 Task: Create a due date automation trigger when advanced on, 2 hours after a card is due add fields with custom field "Resume" set to a date between 1 and 7 days from now.
Action: Mouse moved to (1305, 109)
Screenshot: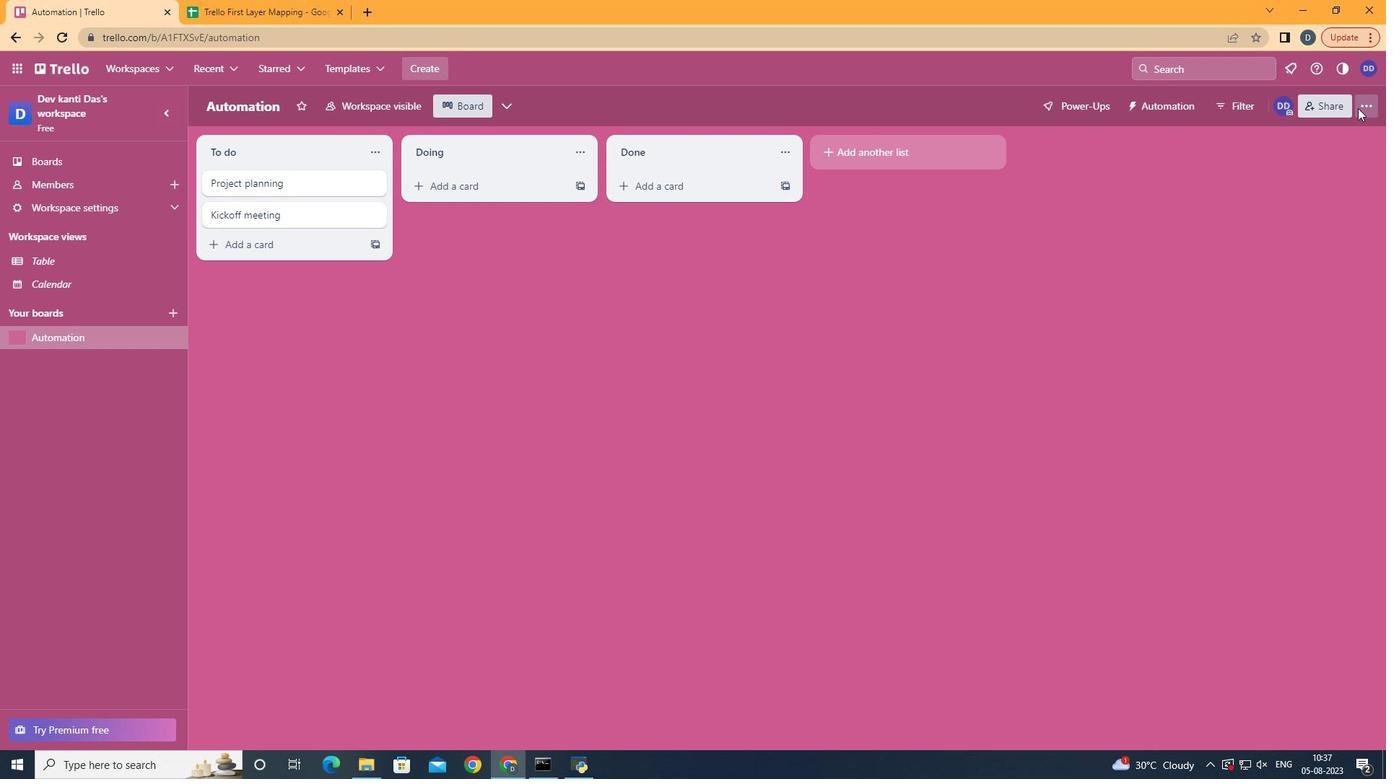 
Action: Mouse pressed left at (1305, 109)
Screenshot: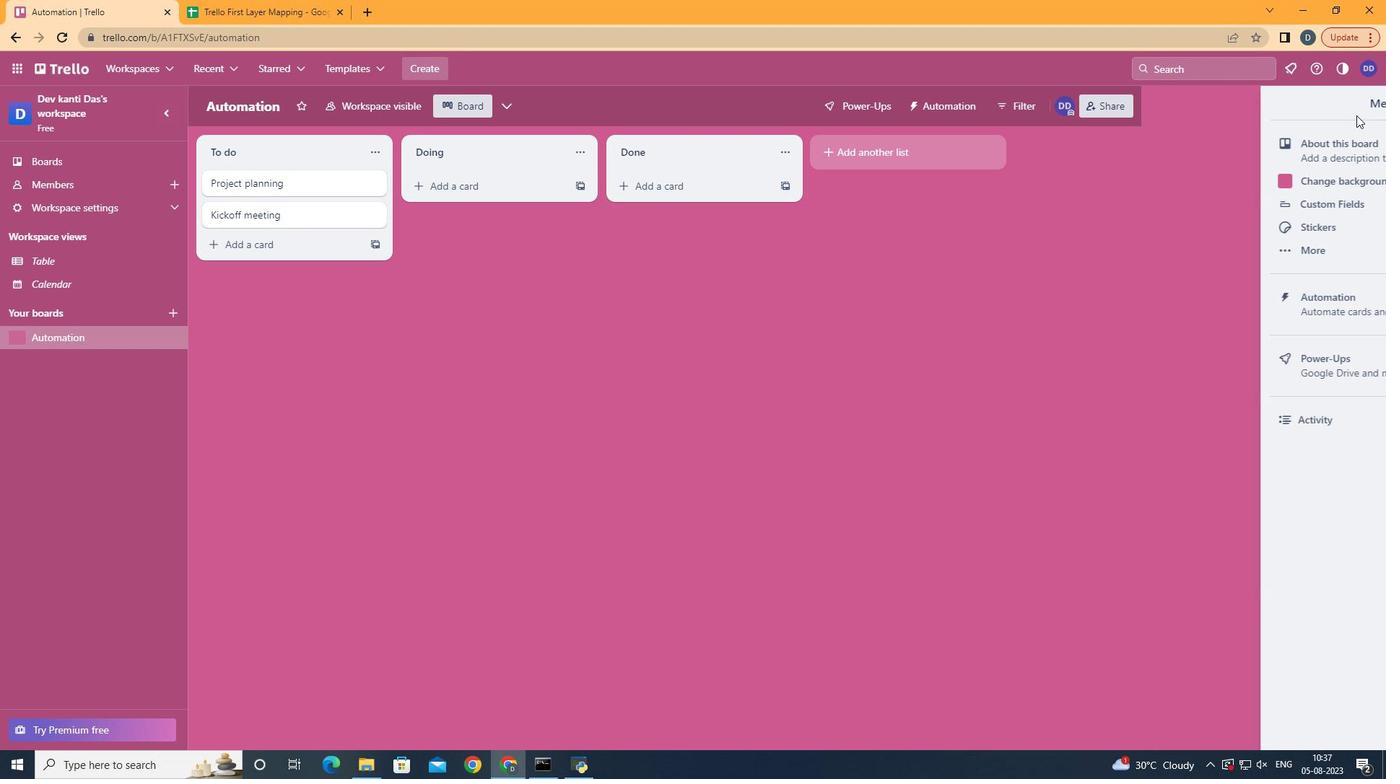 
Action: Mouse moved to (1213, 298)
Screenshot: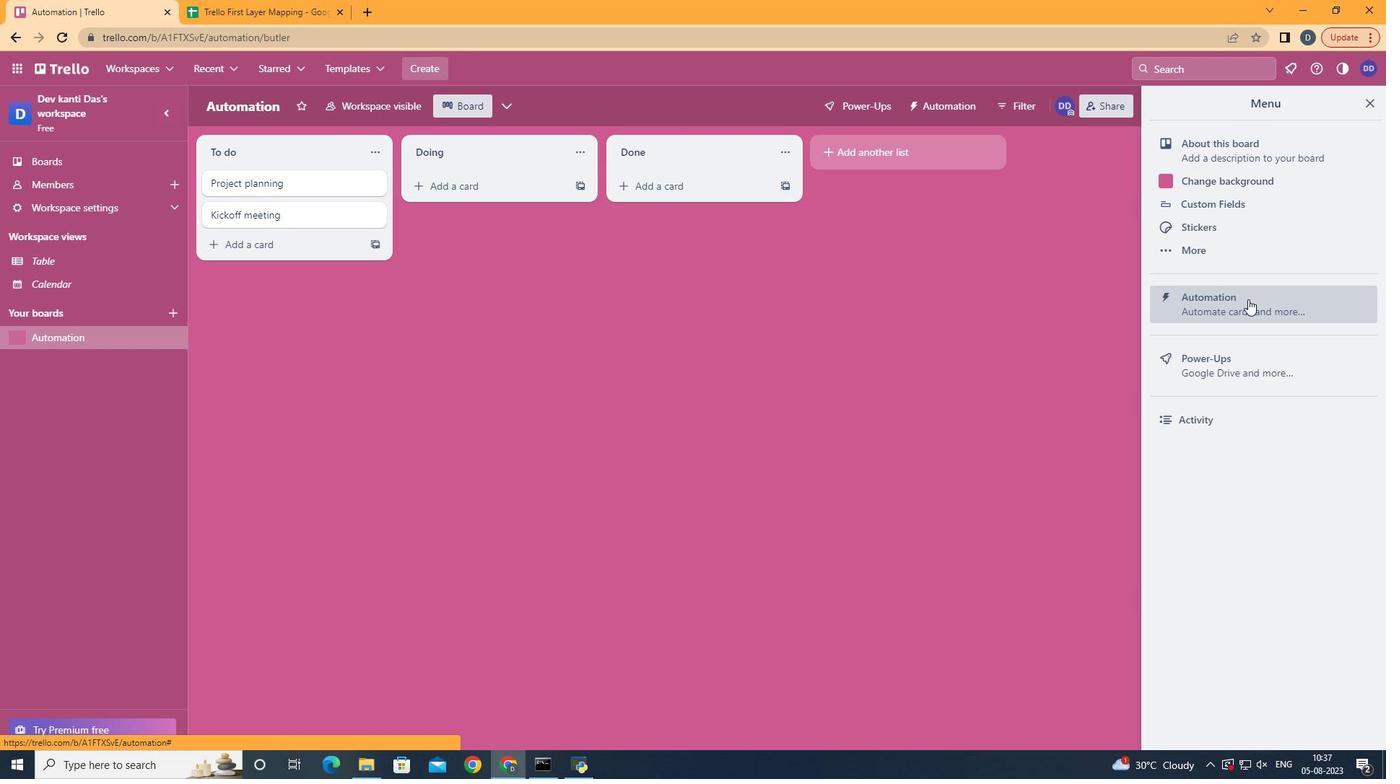 
Action: Mouse pressed left at (1213, 298)
Screenshot: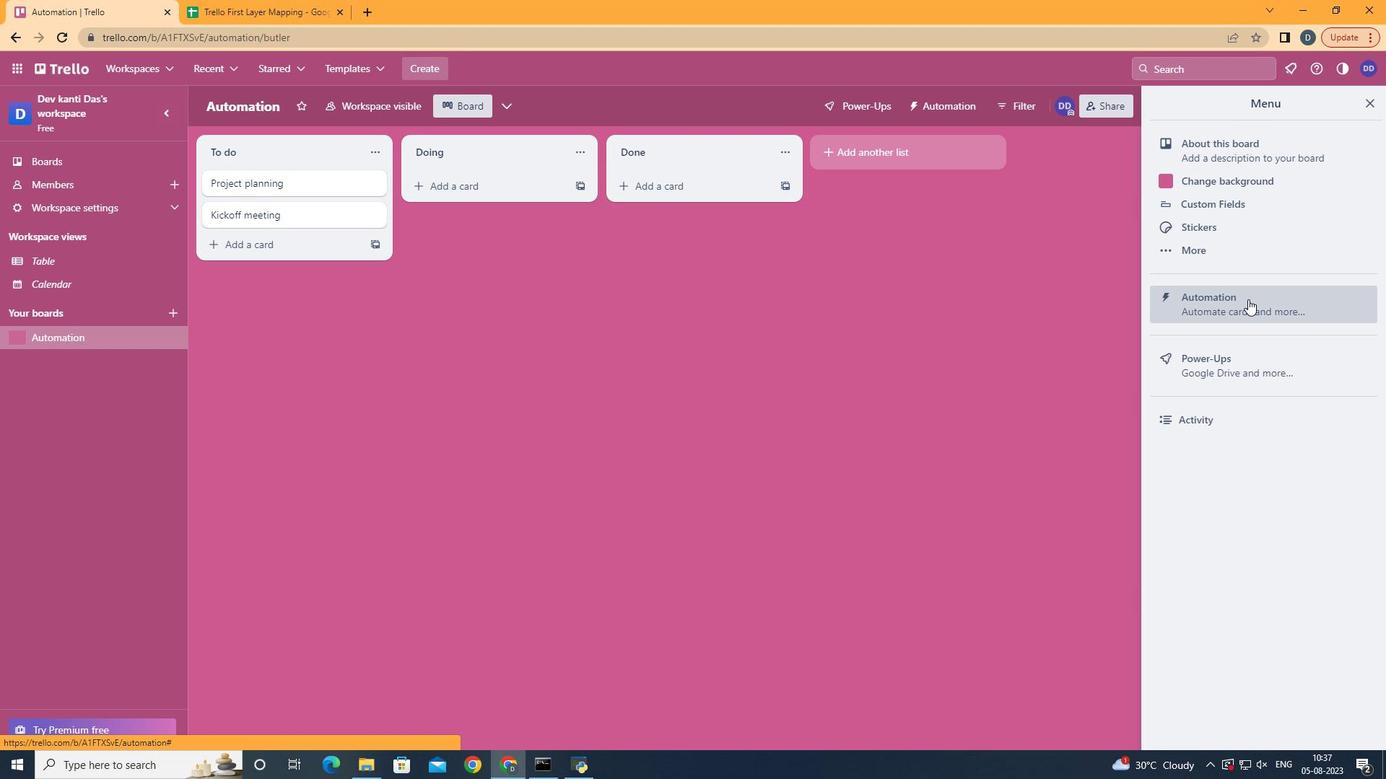 
Action: Mouse moved to (399, 293)
Screenshot: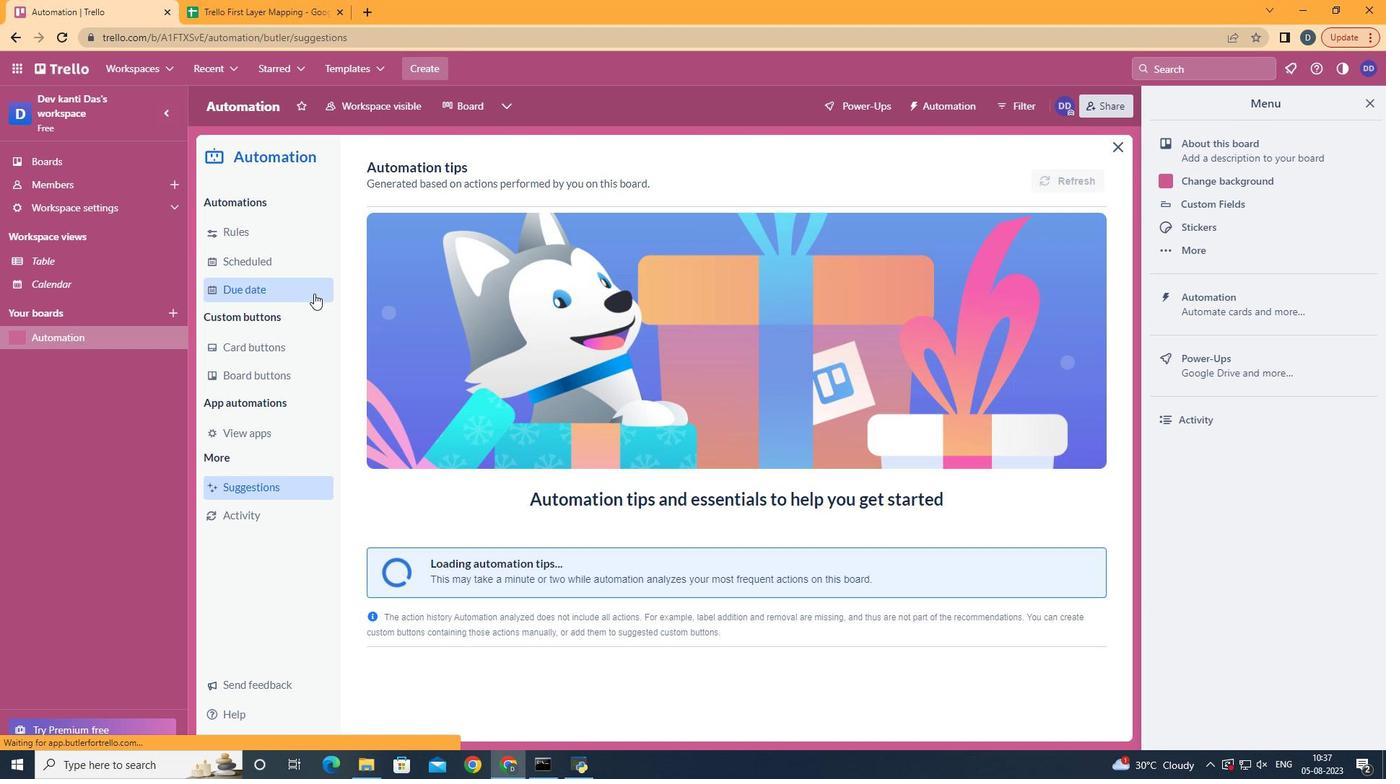 
Action: Mouse pressed left at (399, 293)
Screenshot: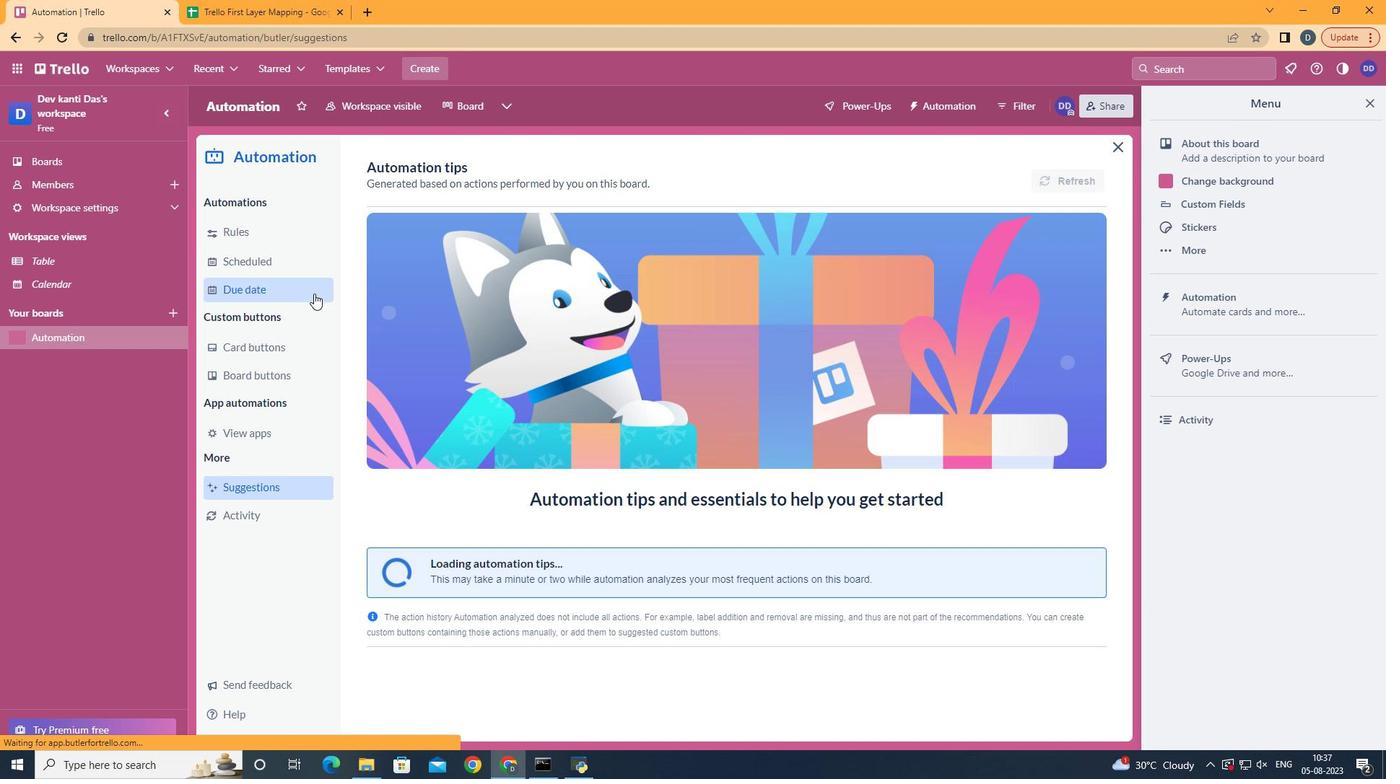 
Action: Mouse moved to (1010, 167)
Screenshot: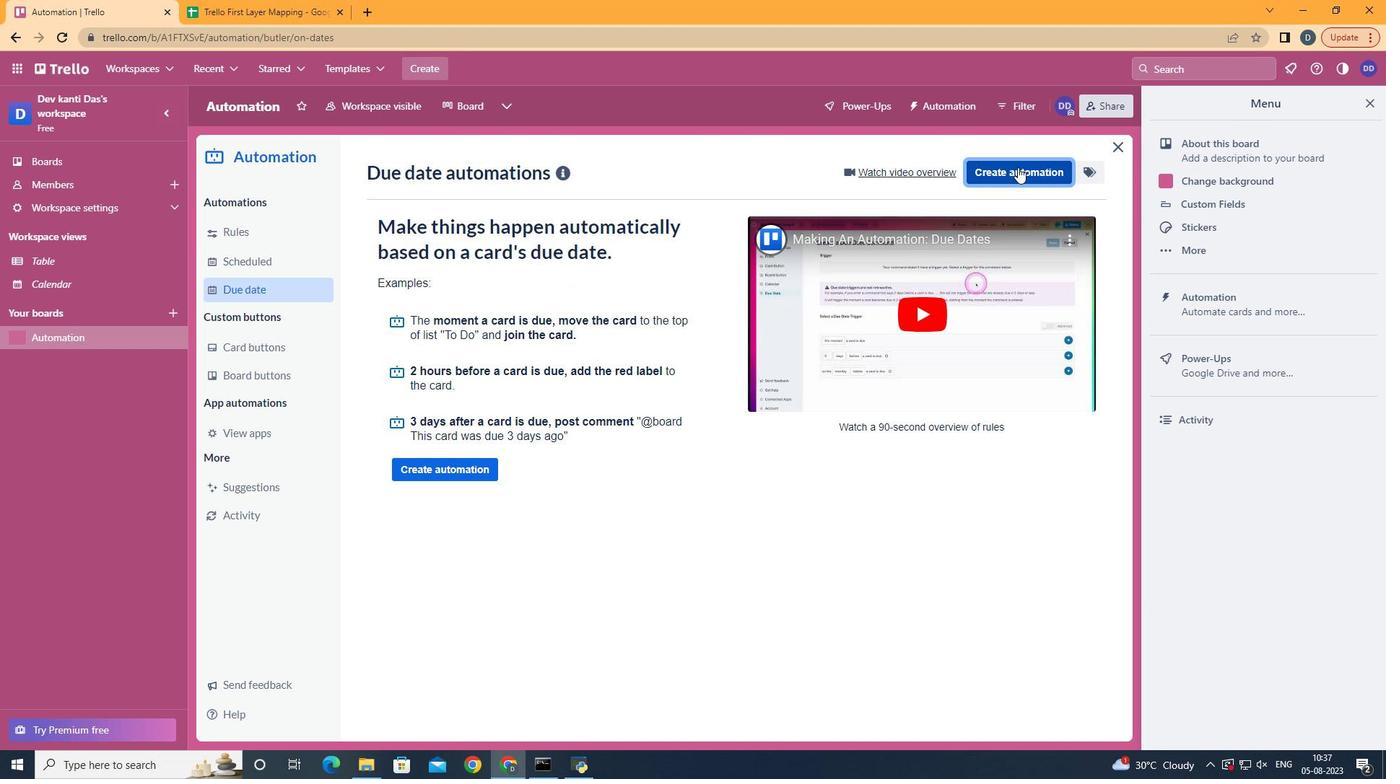 
Action: Mouse pressed left at (1010, 167)
Screenshot: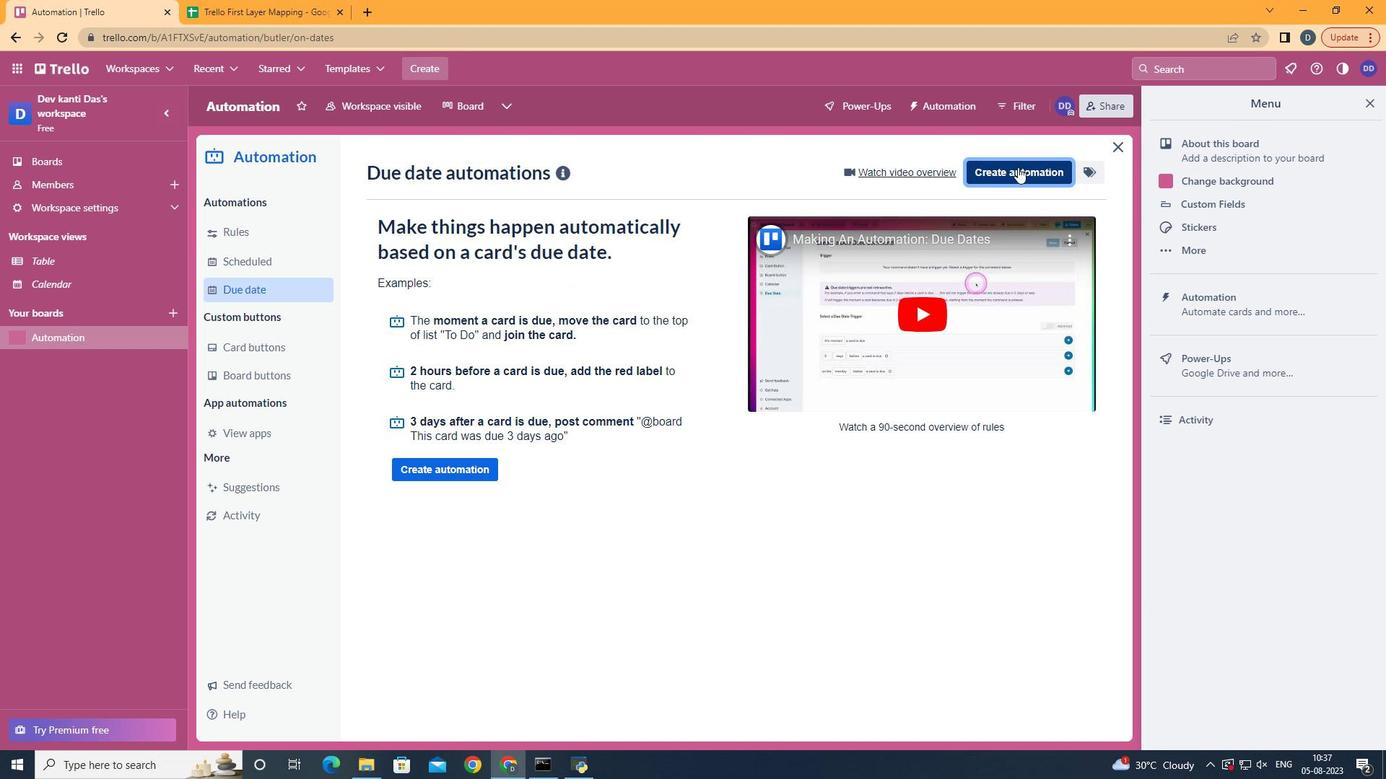 
Action: Mouse moved to (783, 299)
Screenshot: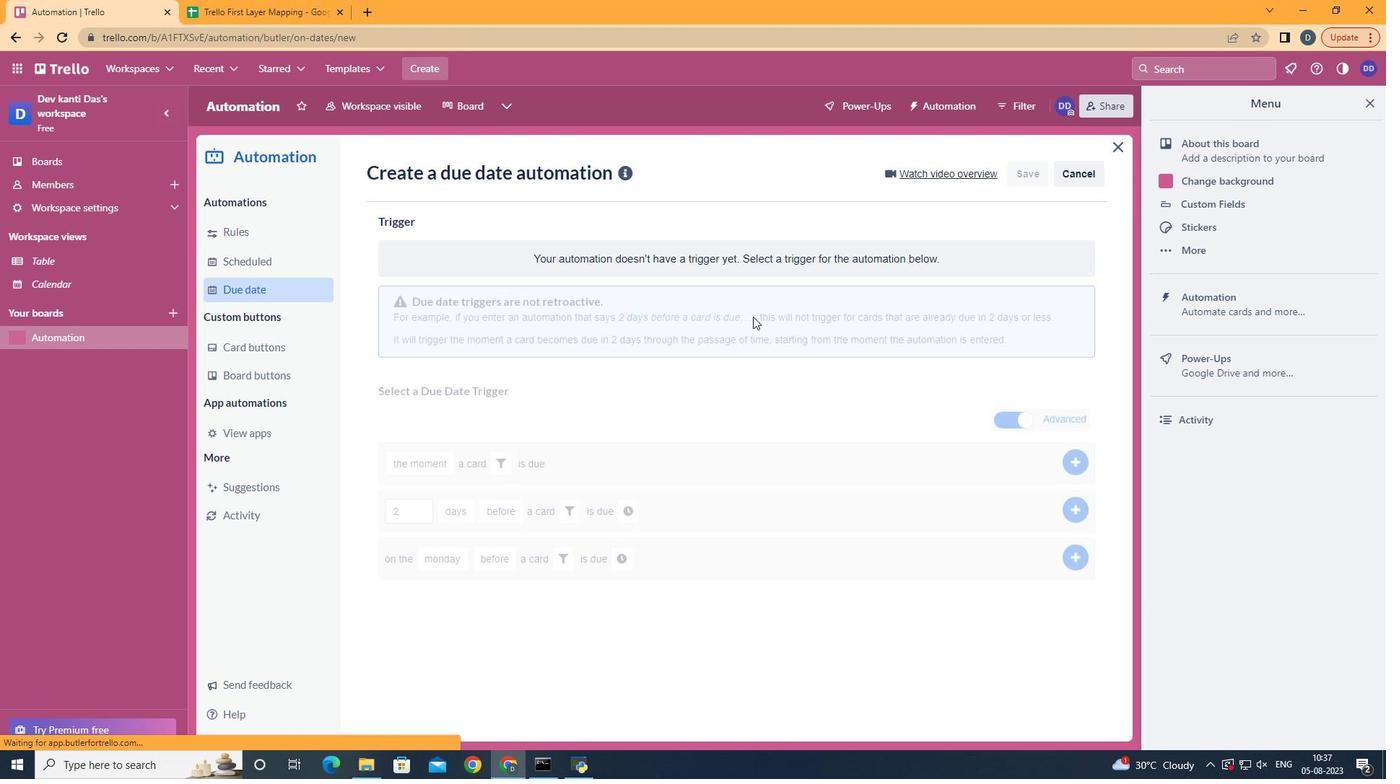 
Action: Mouse pressed left at (783, 299)
Screenshot: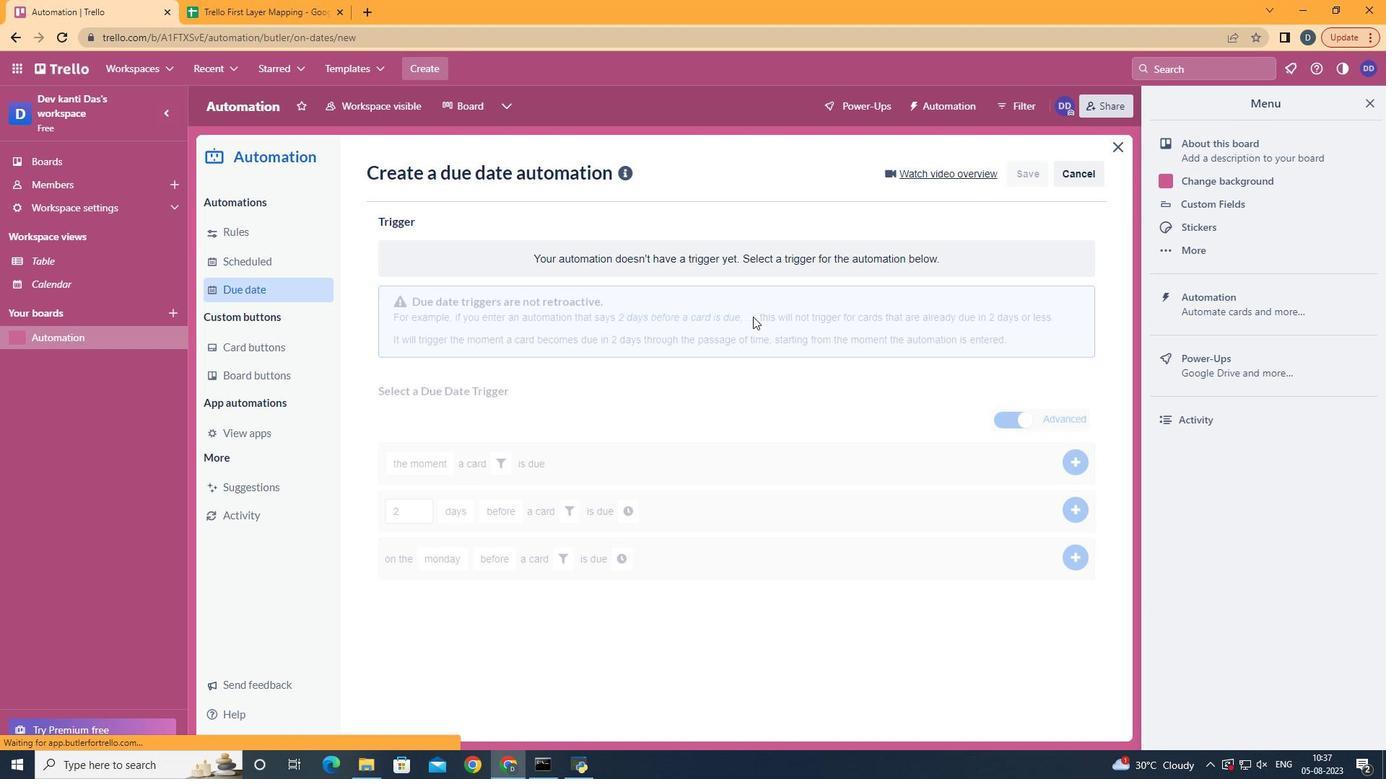 
Action: Mouse moved to (528, 606)
Screenshot: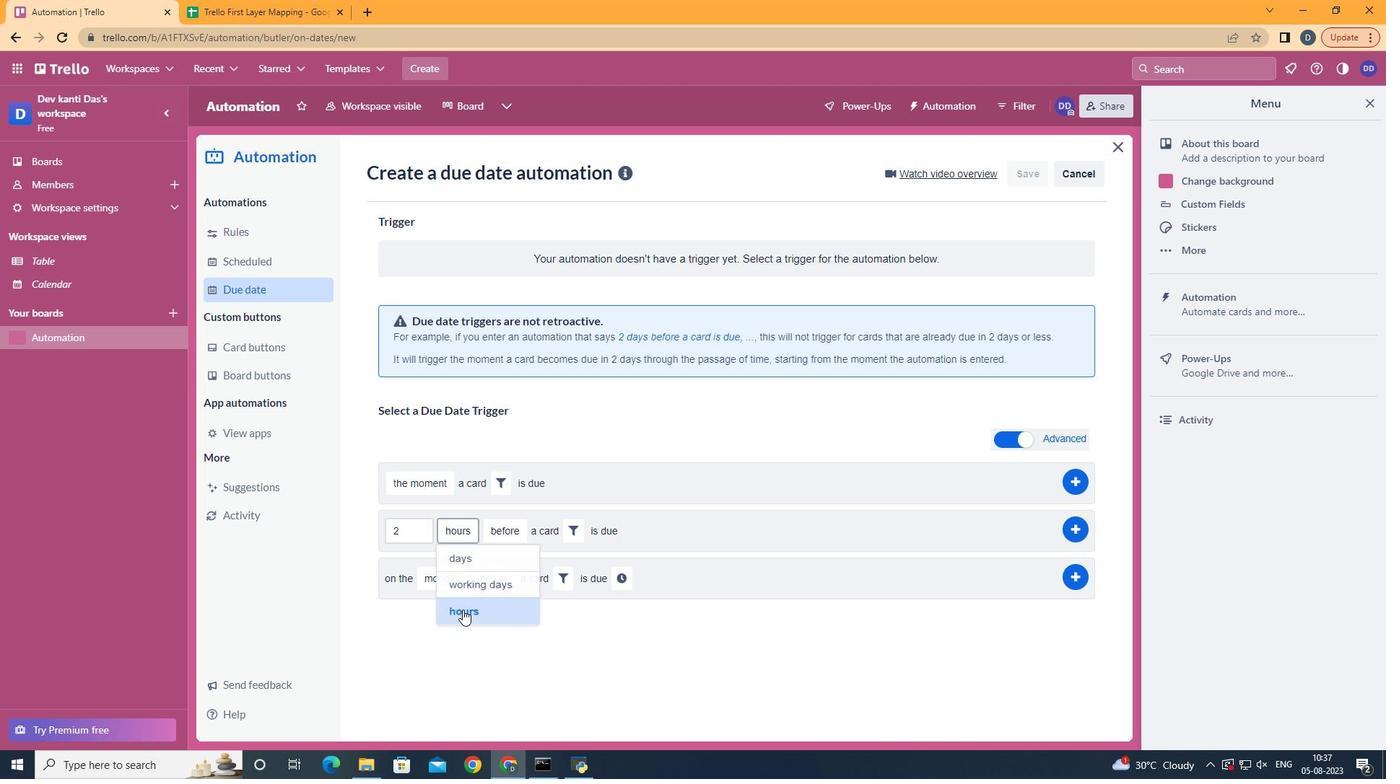 
Action: Mouse pressed left at (528, 606)
Screenshot: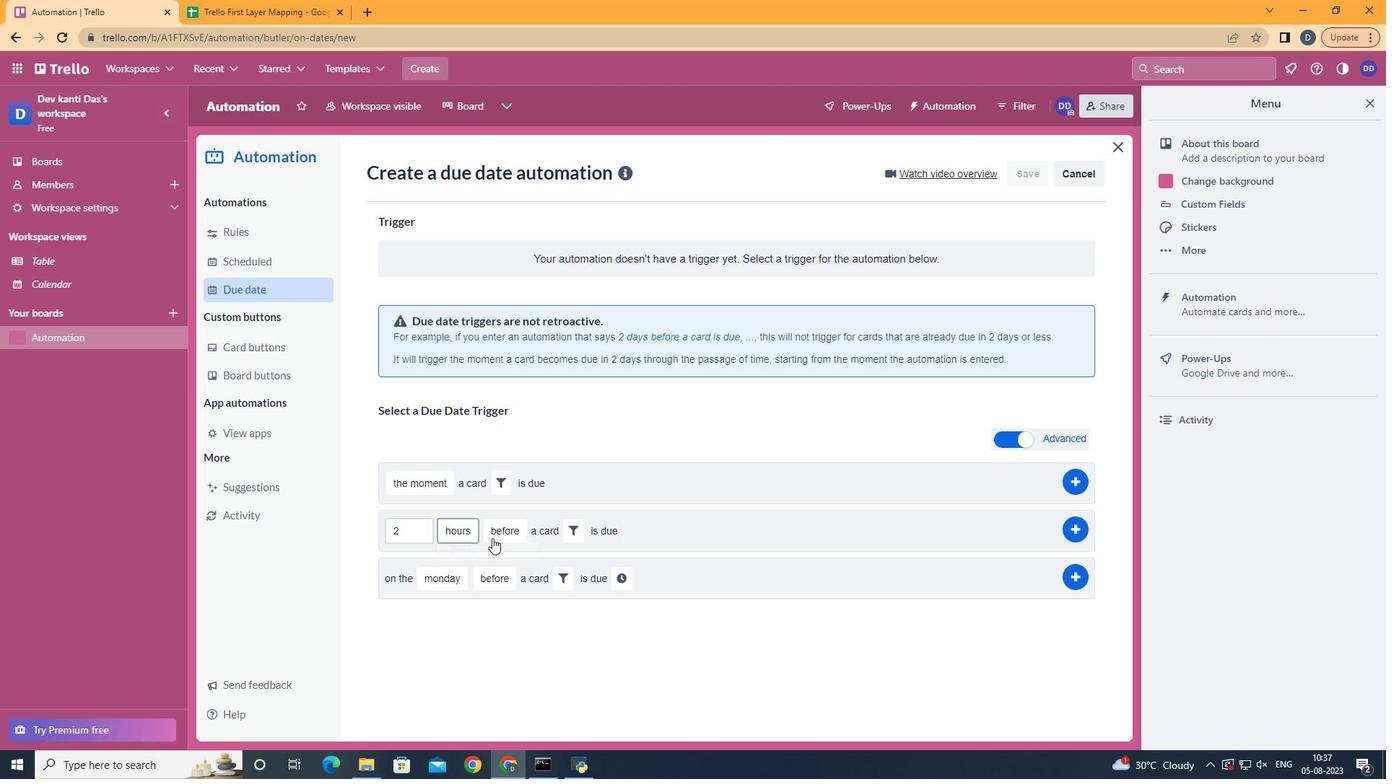 
Action: Mouse moved to (568, 581)
Screenshot: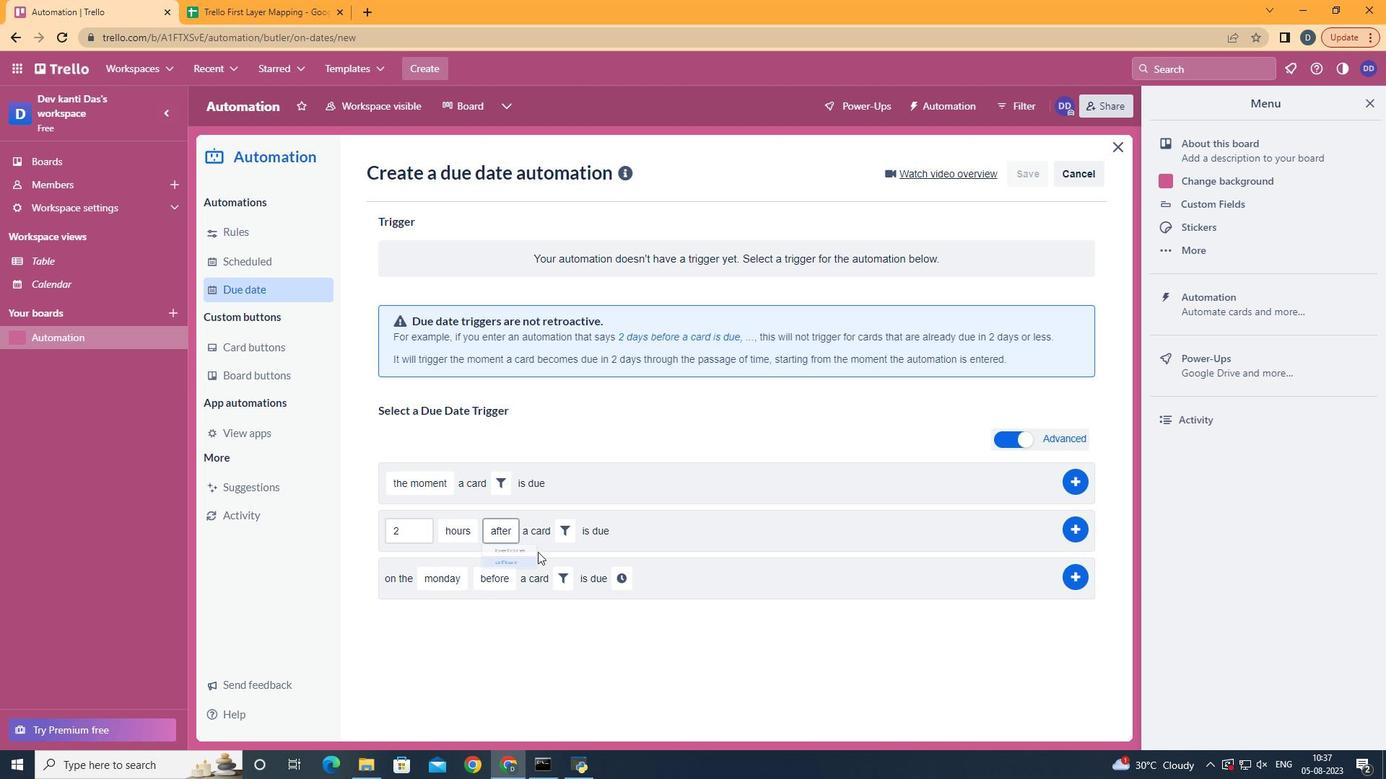 
Action: Mouse pressed left at (568, 581)
Screenshot: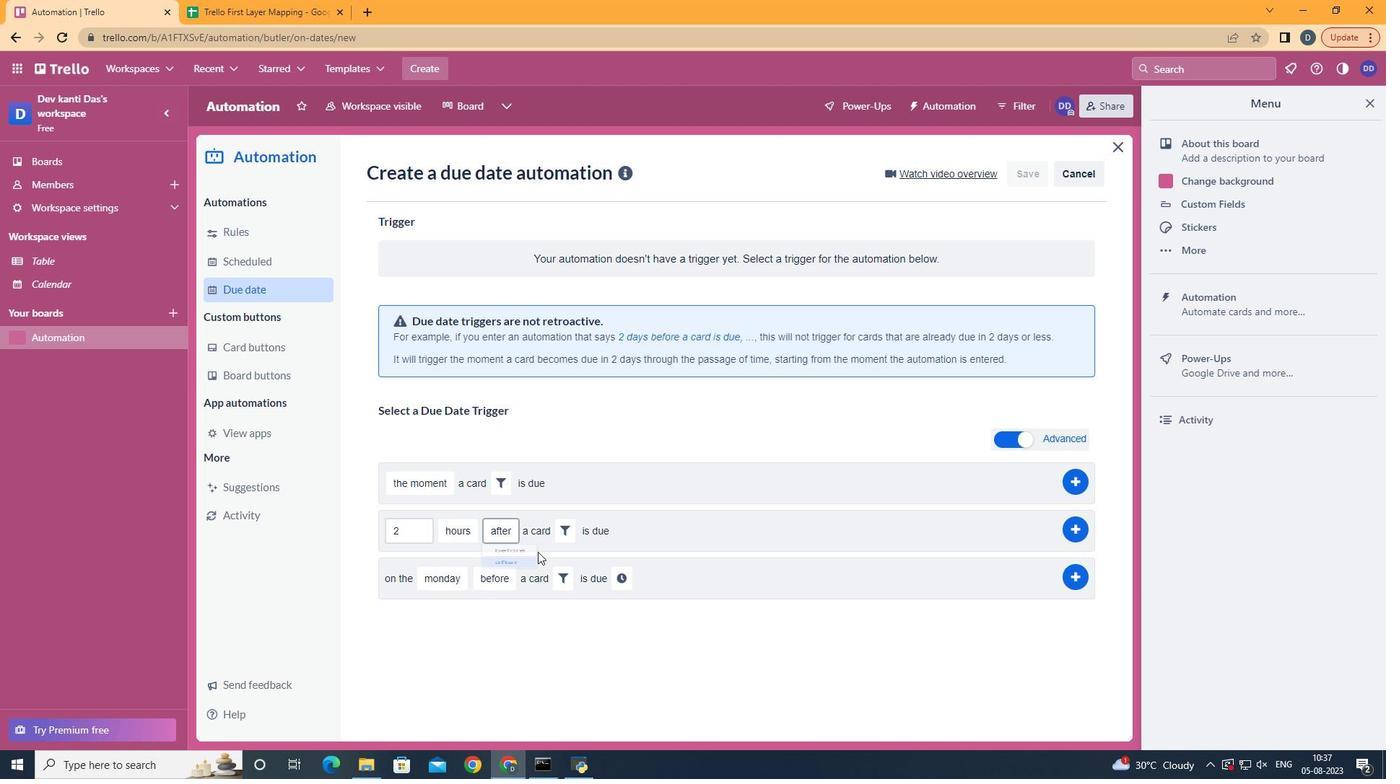 
Action: Mouse moved to (612, 530)
Screenshot: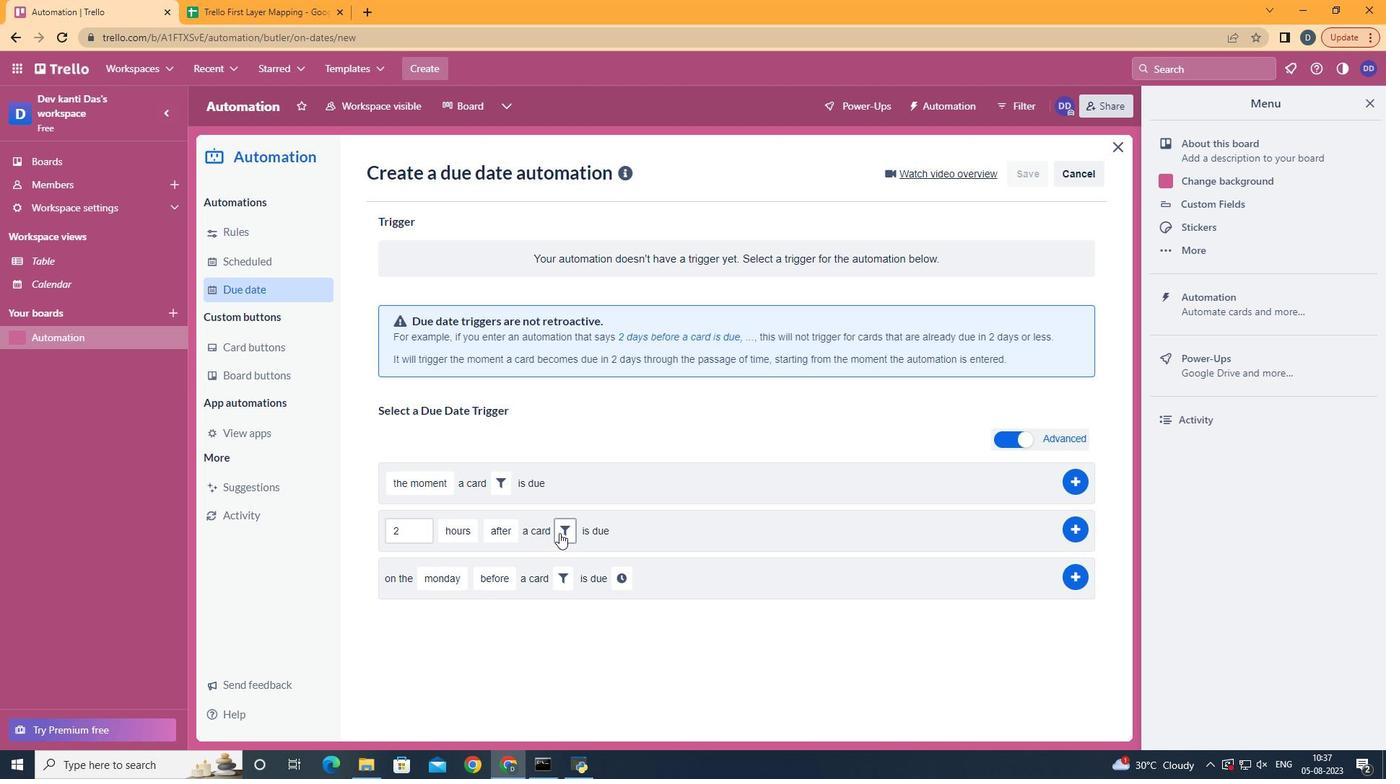 
Action: Mouse pressed left at (612, 530)
Screenshot: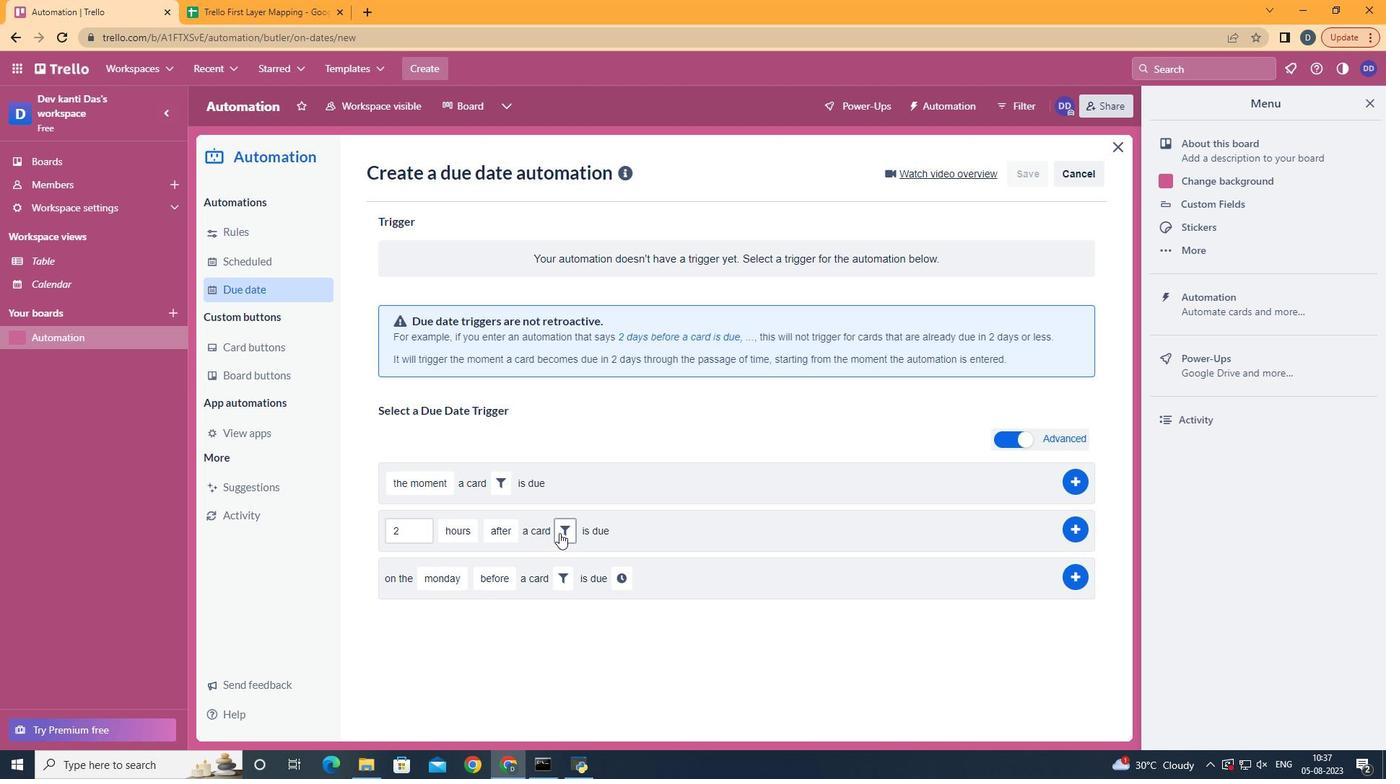 
Action: Mouse moved to (821, 579)
Screenshot: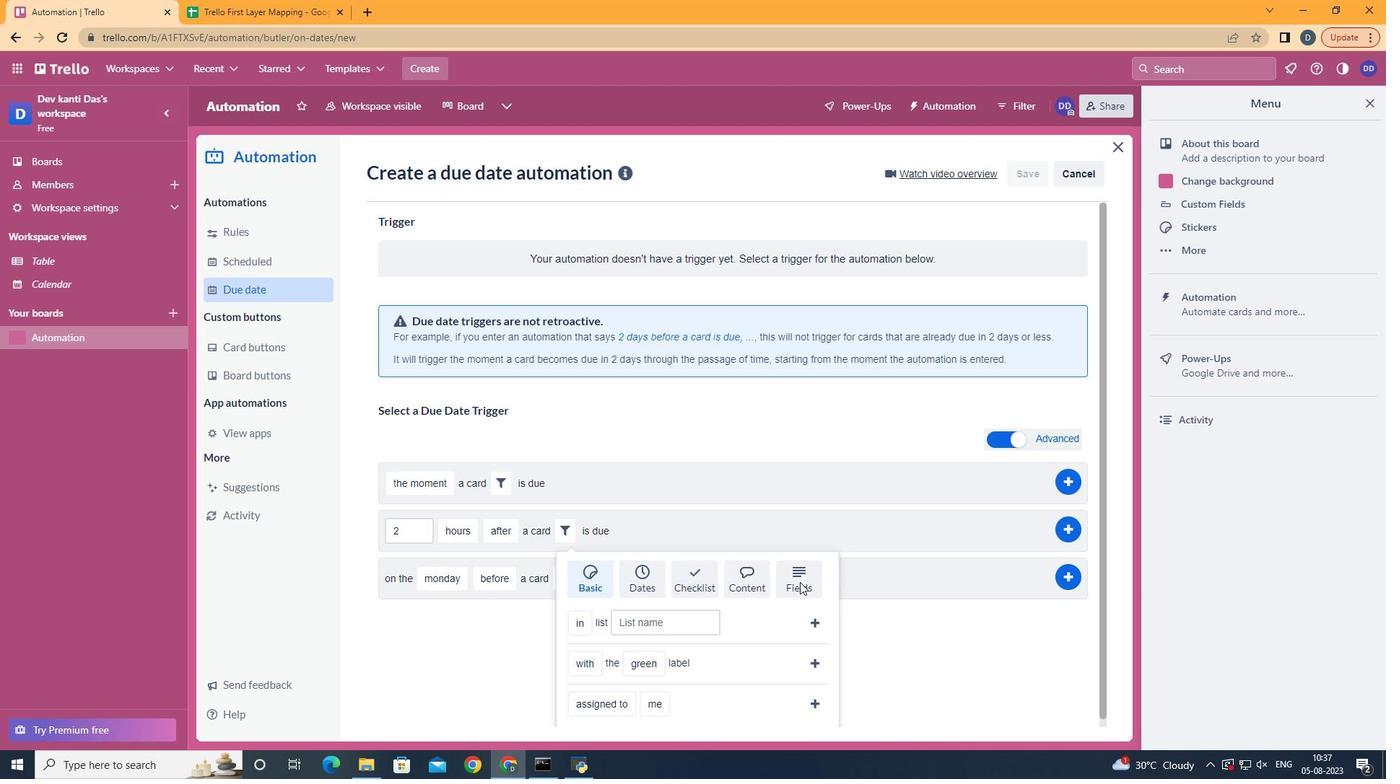 
Action: Mouse pressed left at (821, 579)
Screenshot: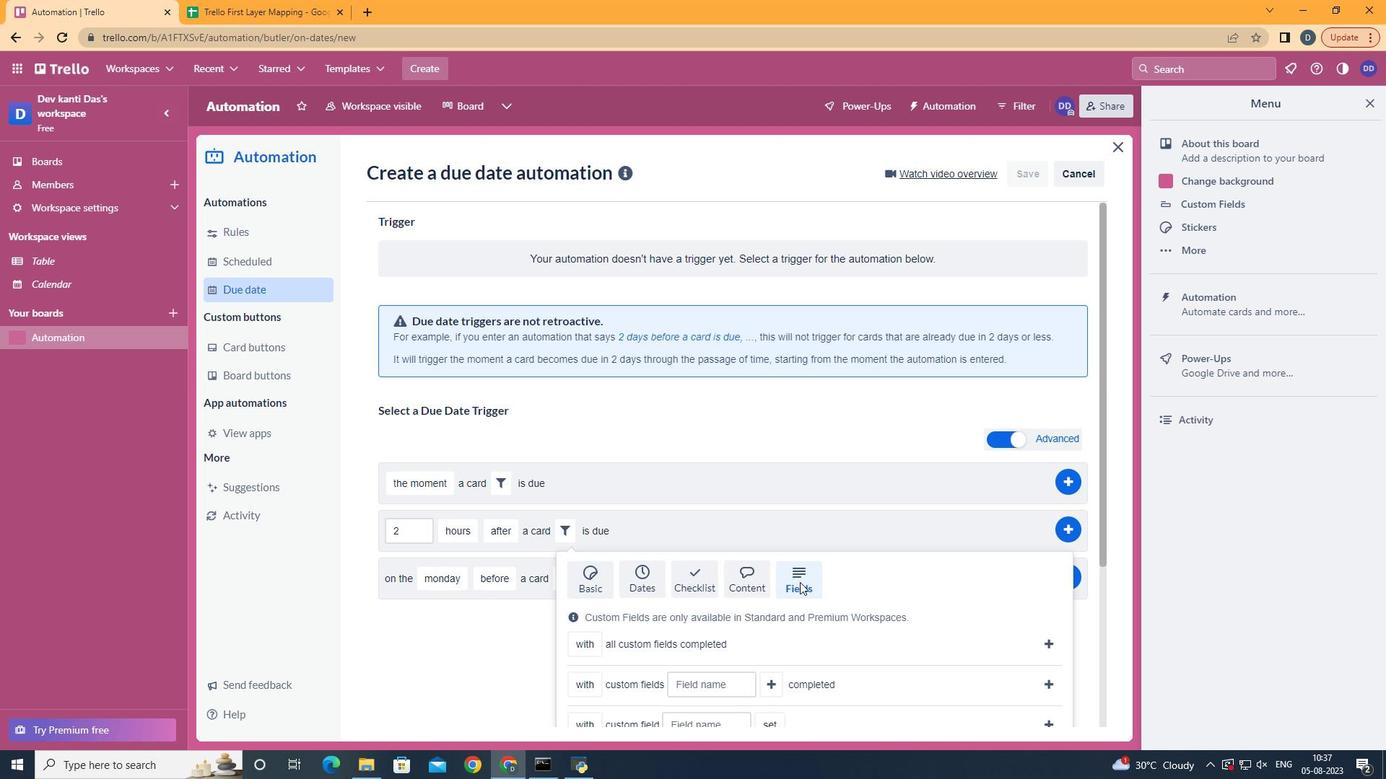 
Action: Mouse scrolled (821, 578) with delta (0, 0)
Screenshot: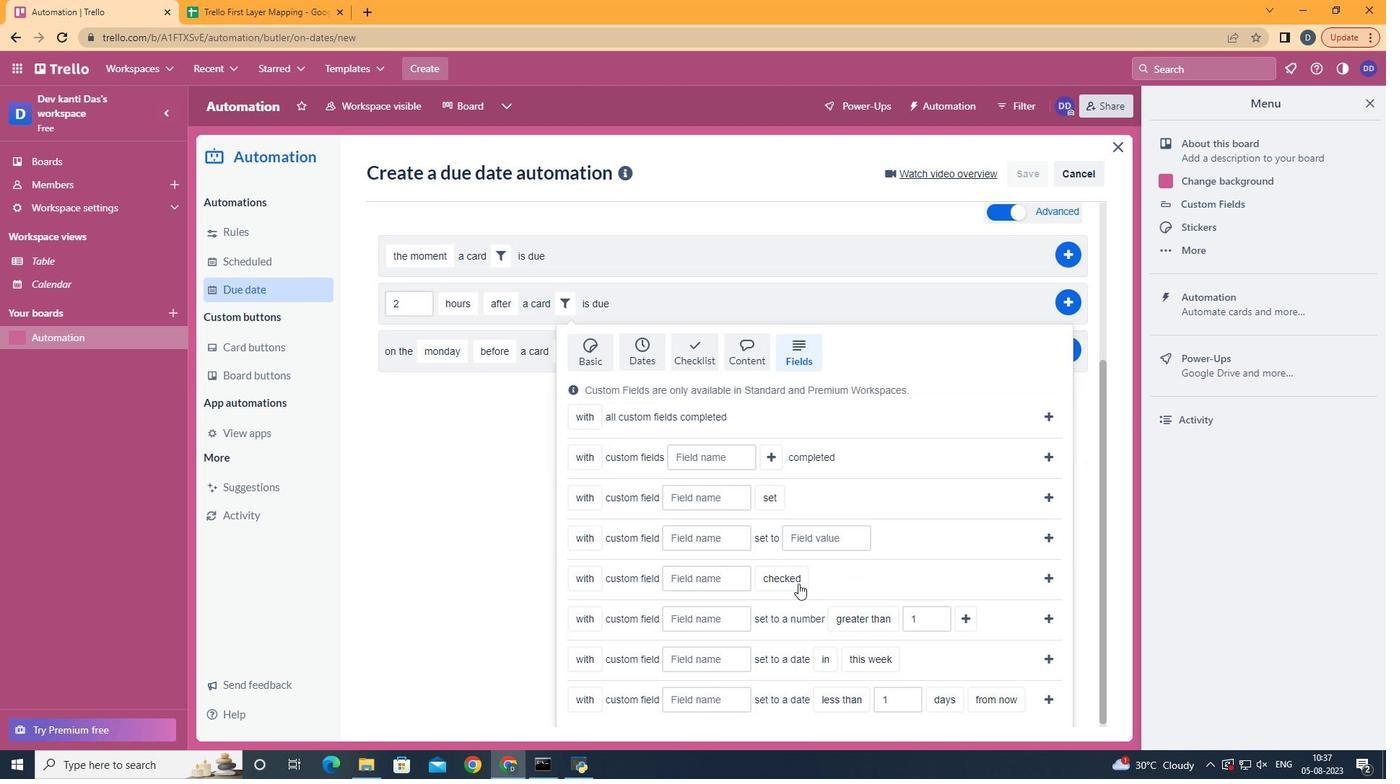 
Action: Mouse scrolled (821, 578) with delta (0, 0)
Screenshot: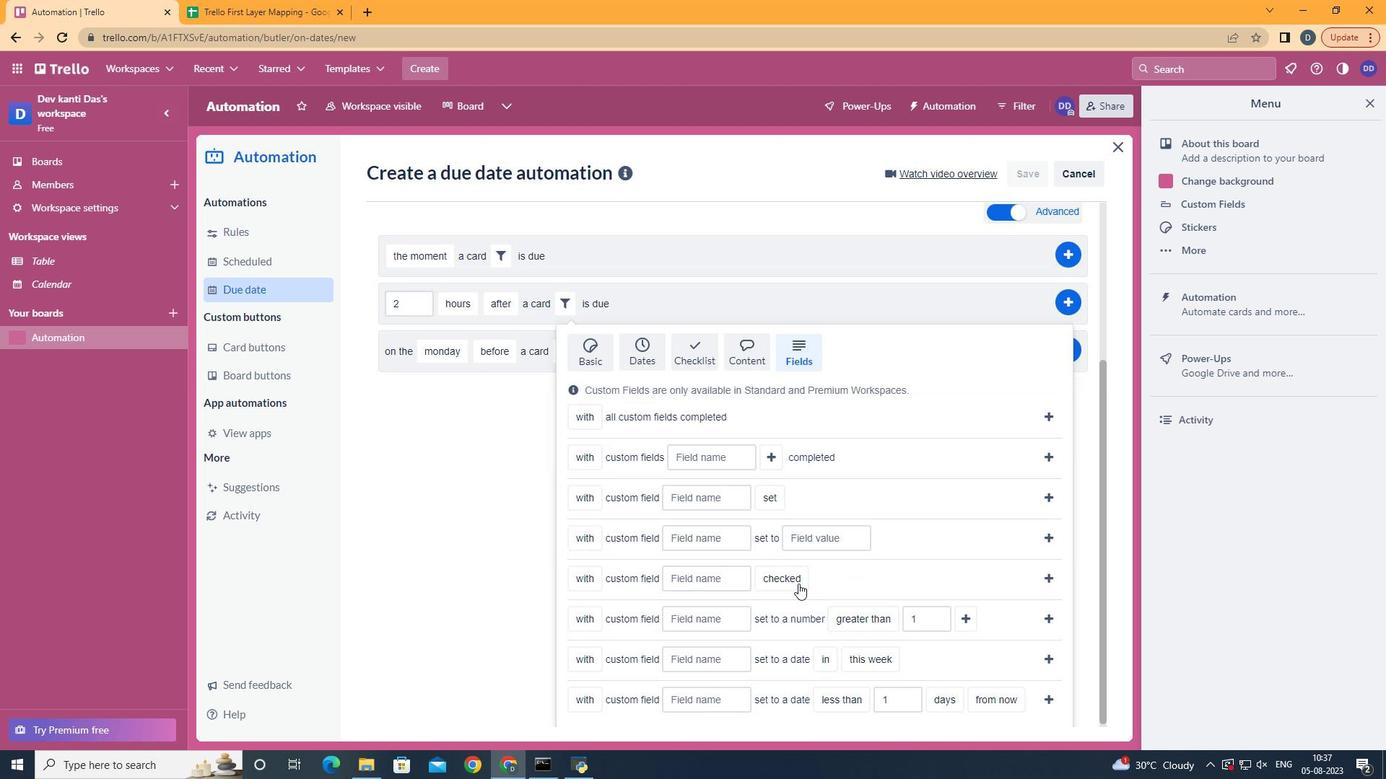 
Action: Mouse scrolled (821, 578) with delta (0, 0)
Screenshot: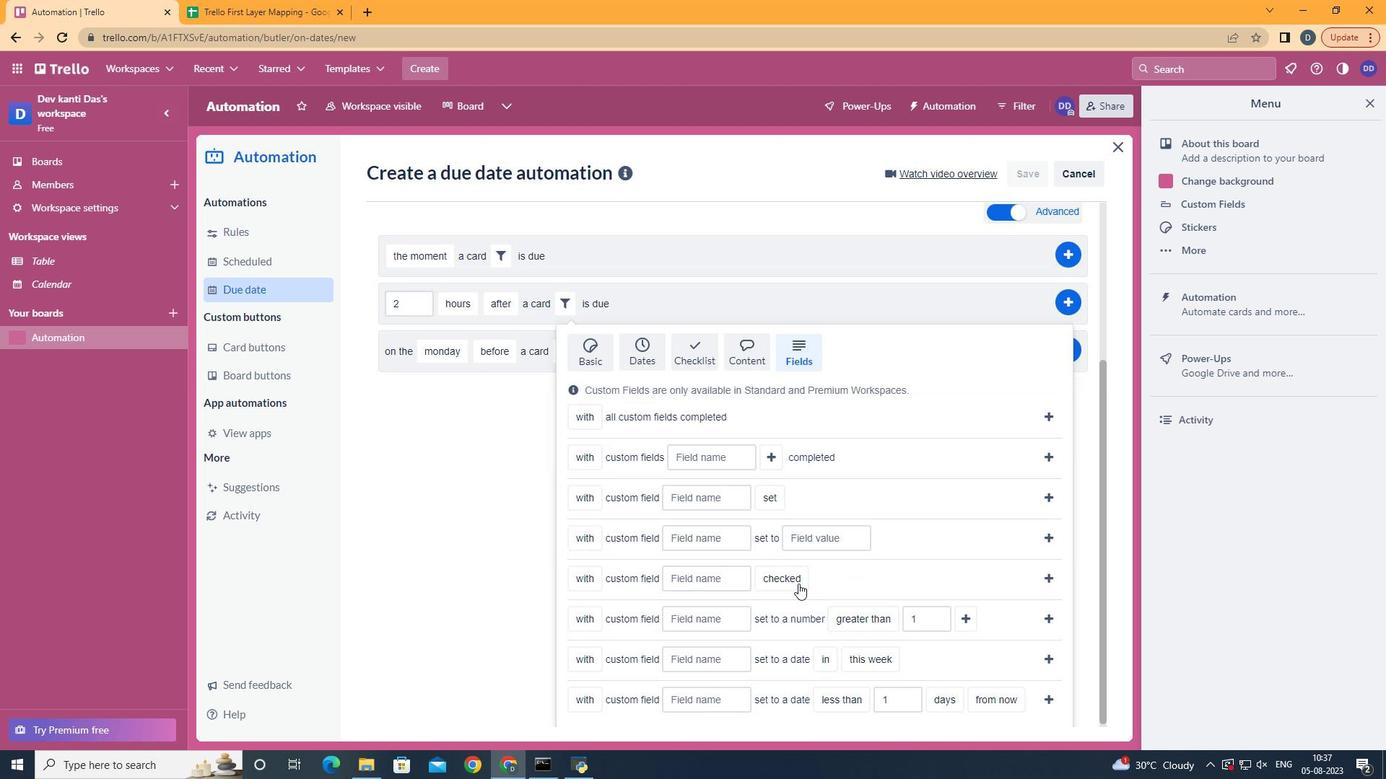 
Action: Mouse scrolled (821, 578) with delta (0, 0)
Screenshot: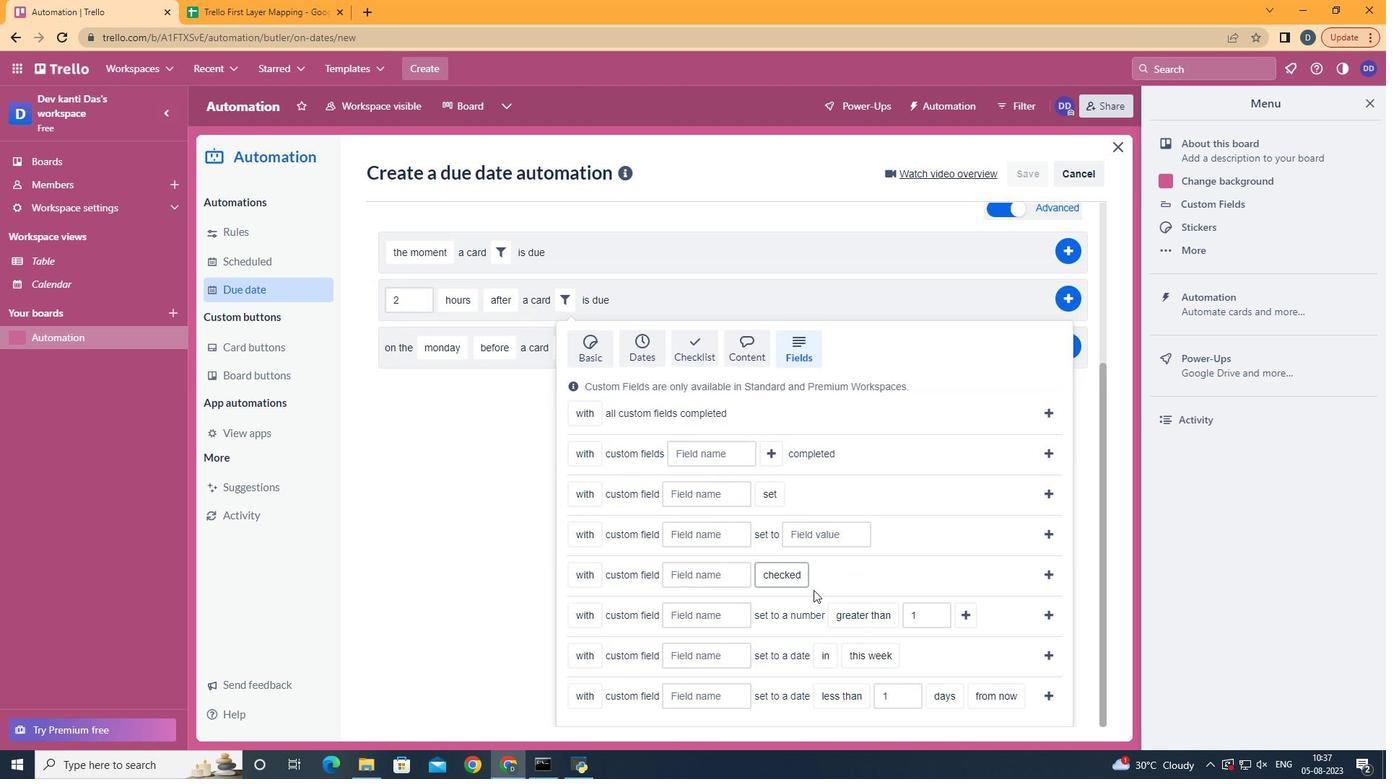 
Action: Mouse scrolled (821, 578) with delta (0, 0)
Screenshot: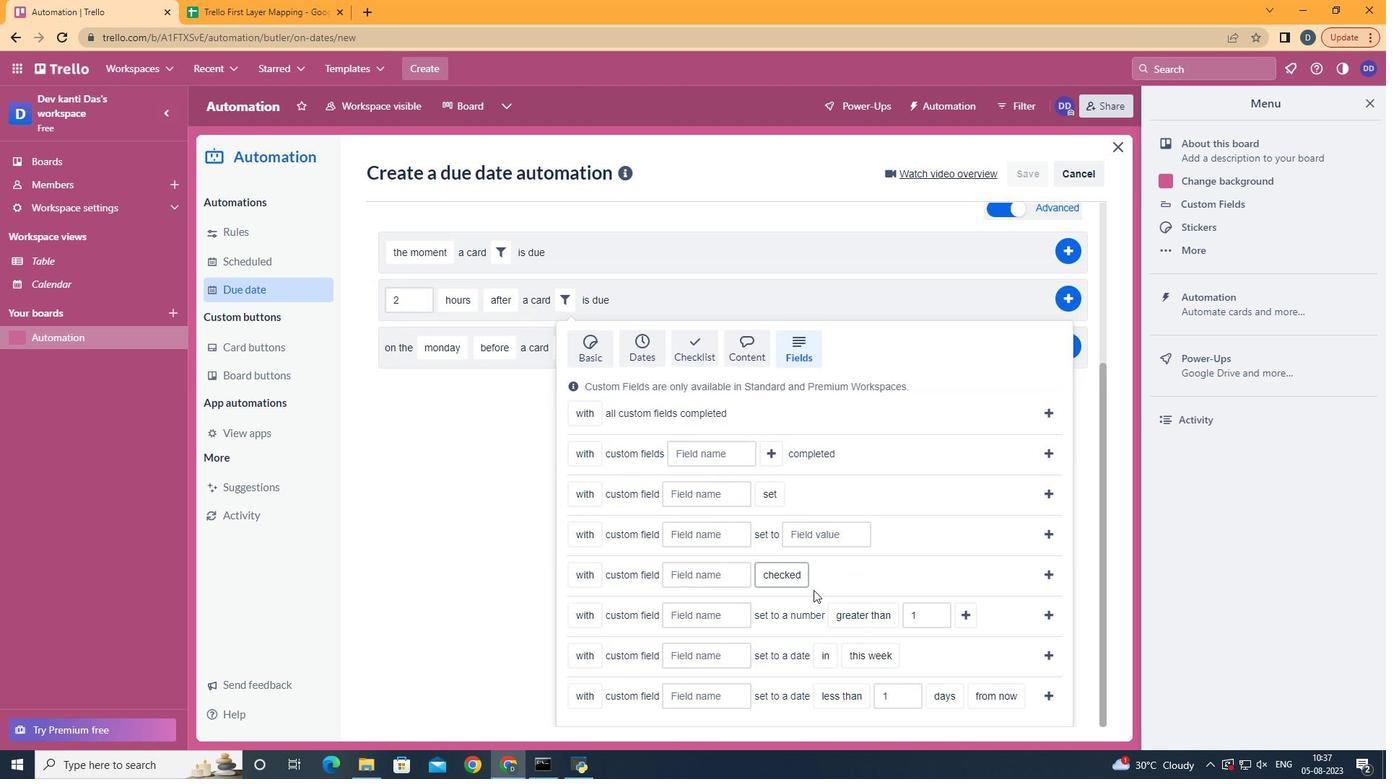 
Action: Mouse scrolled (821, 578) with delta (0, 0)
Screenshot: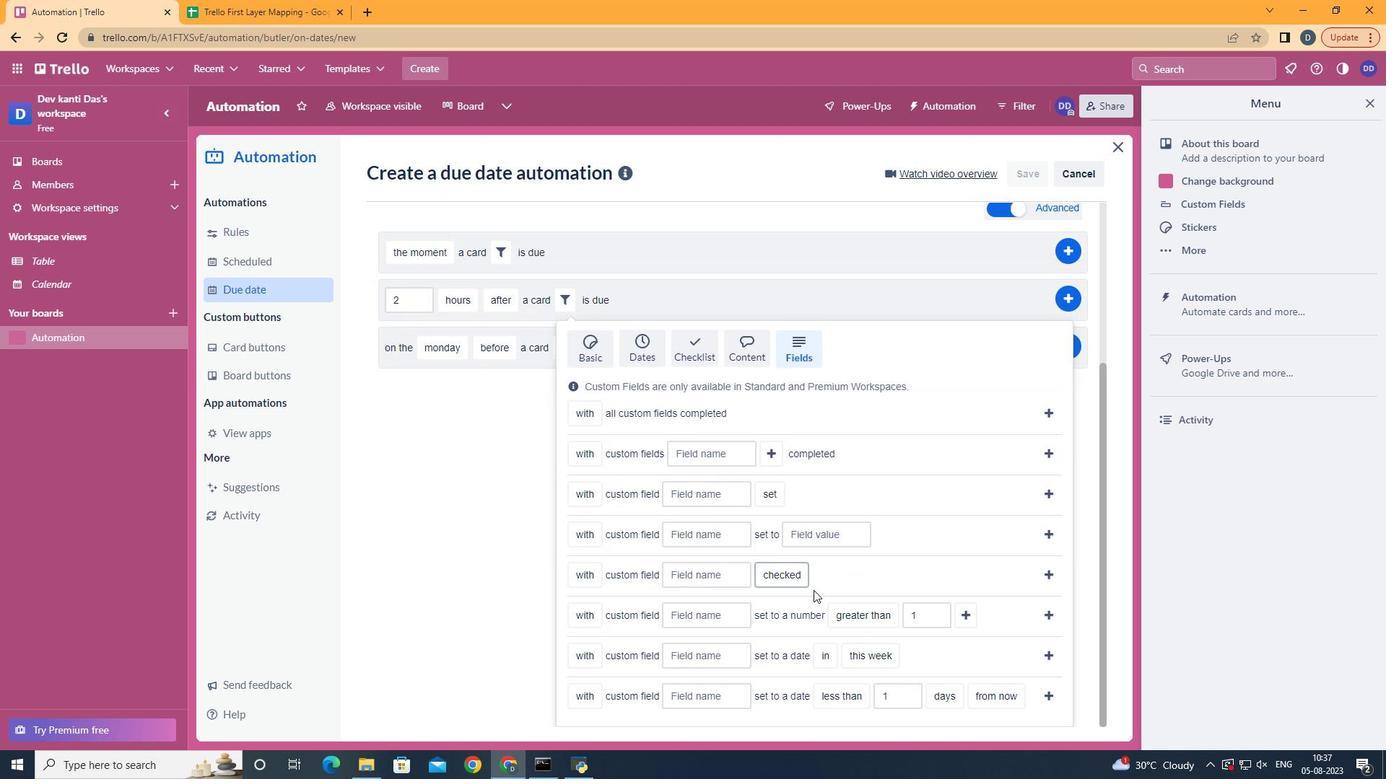 
Action: Mouse moved to (661, 636)
Screenshot: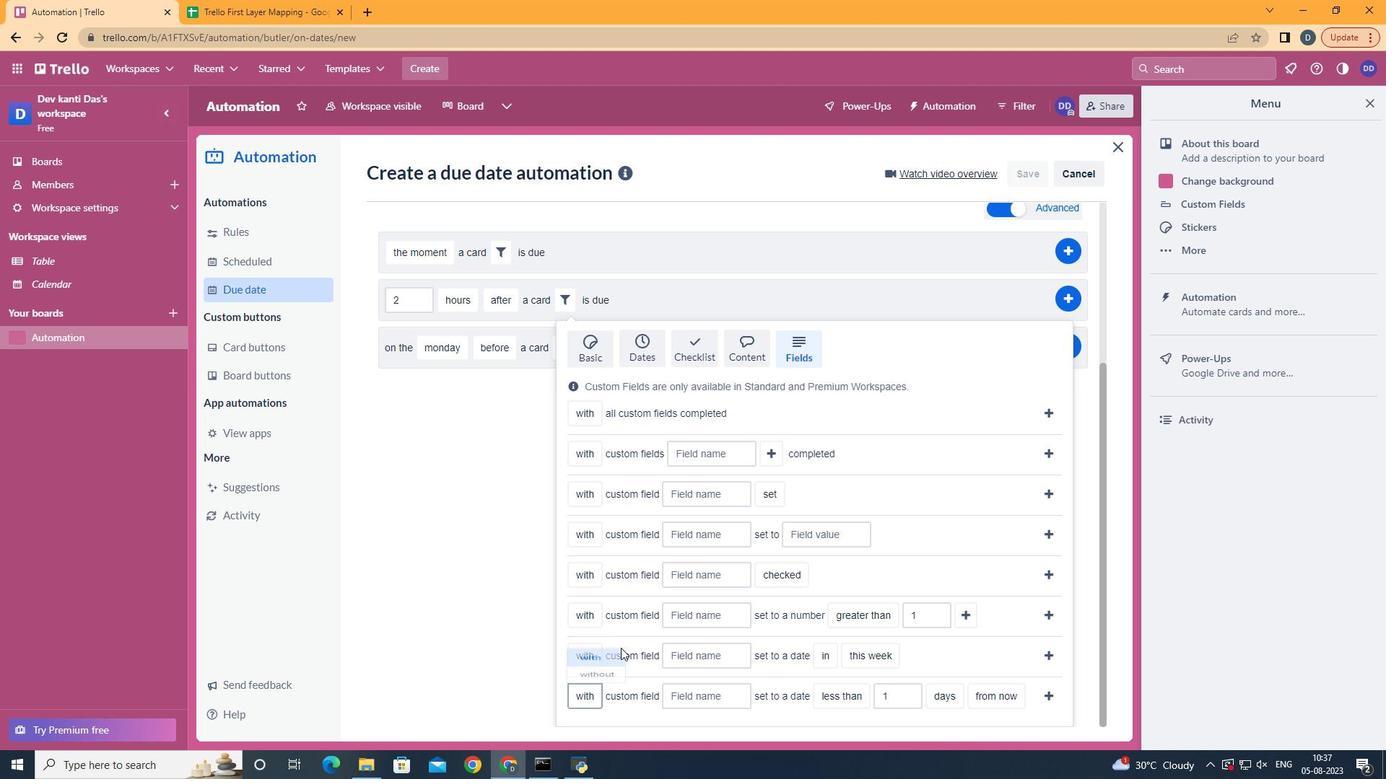 
Action: Mouse pressed left at (661, 636)
Screenshot: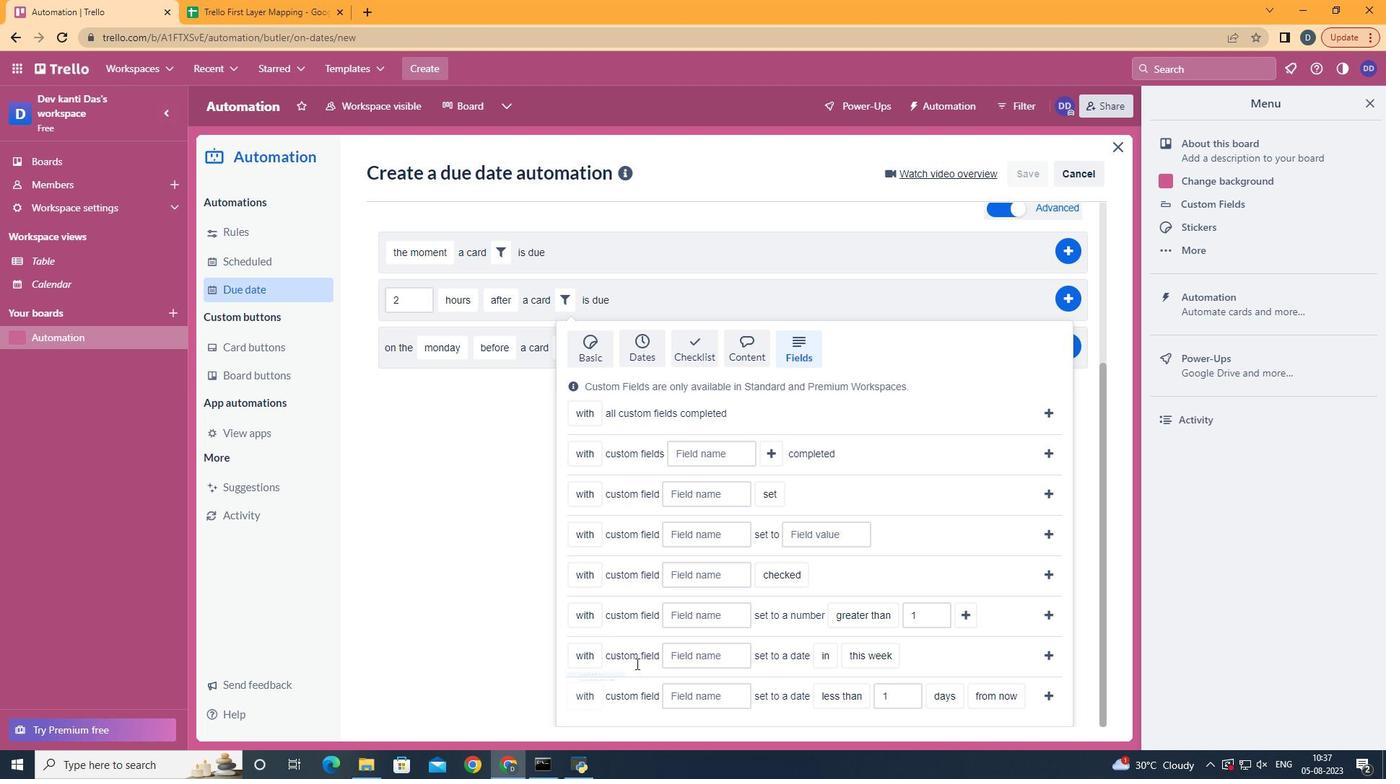 
Action: Mouse moved to (750, 697)
Screenshot: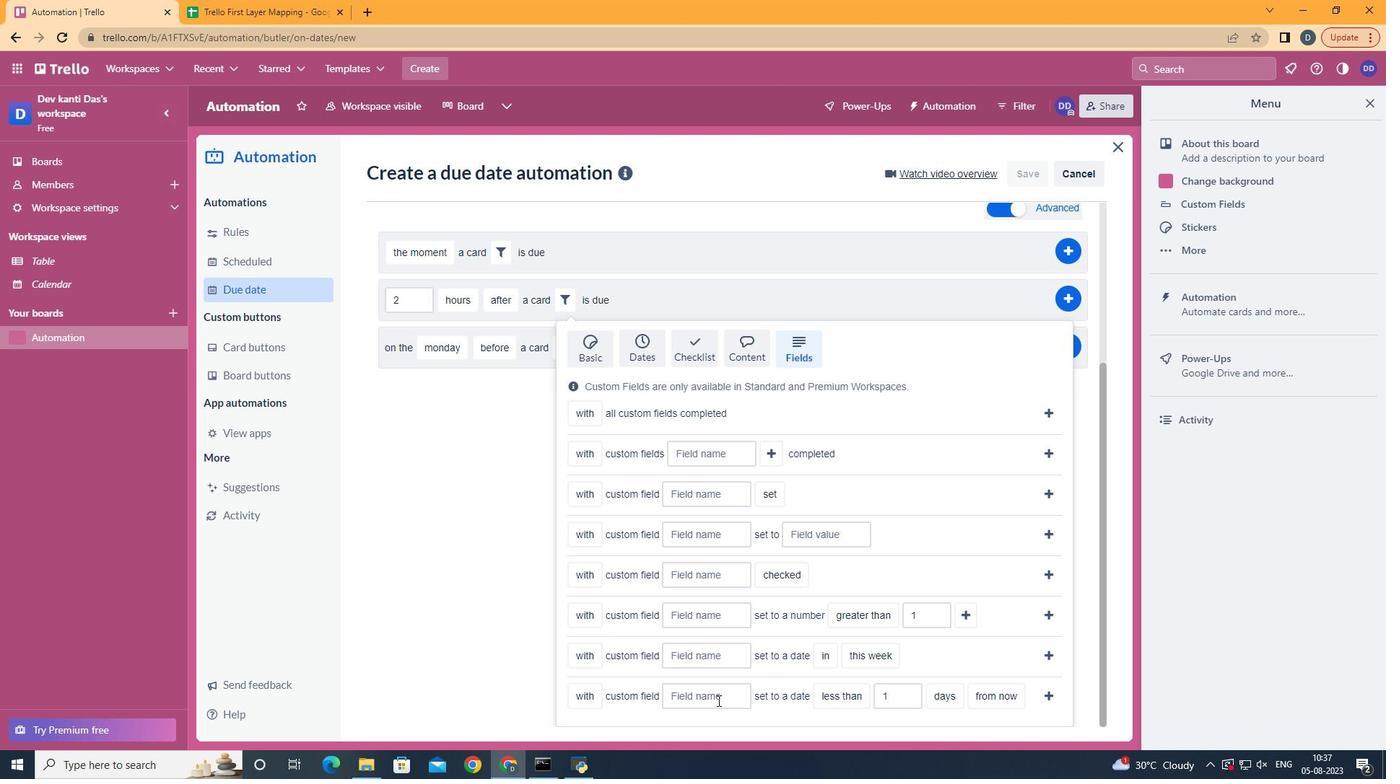 
Action: Mouse pressed left at (750, 697)
Screenshot: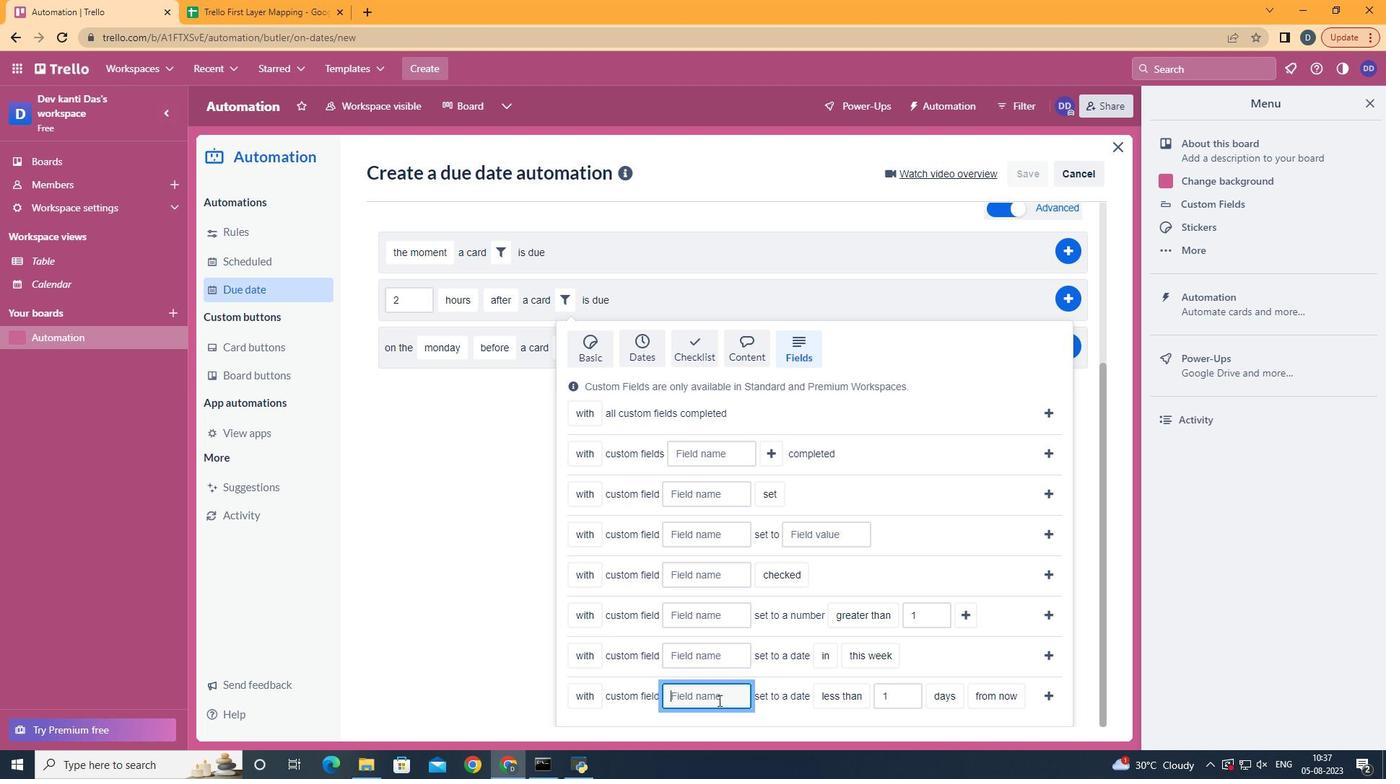 
Action: Mouse moved to (750, 697)
Screenshot: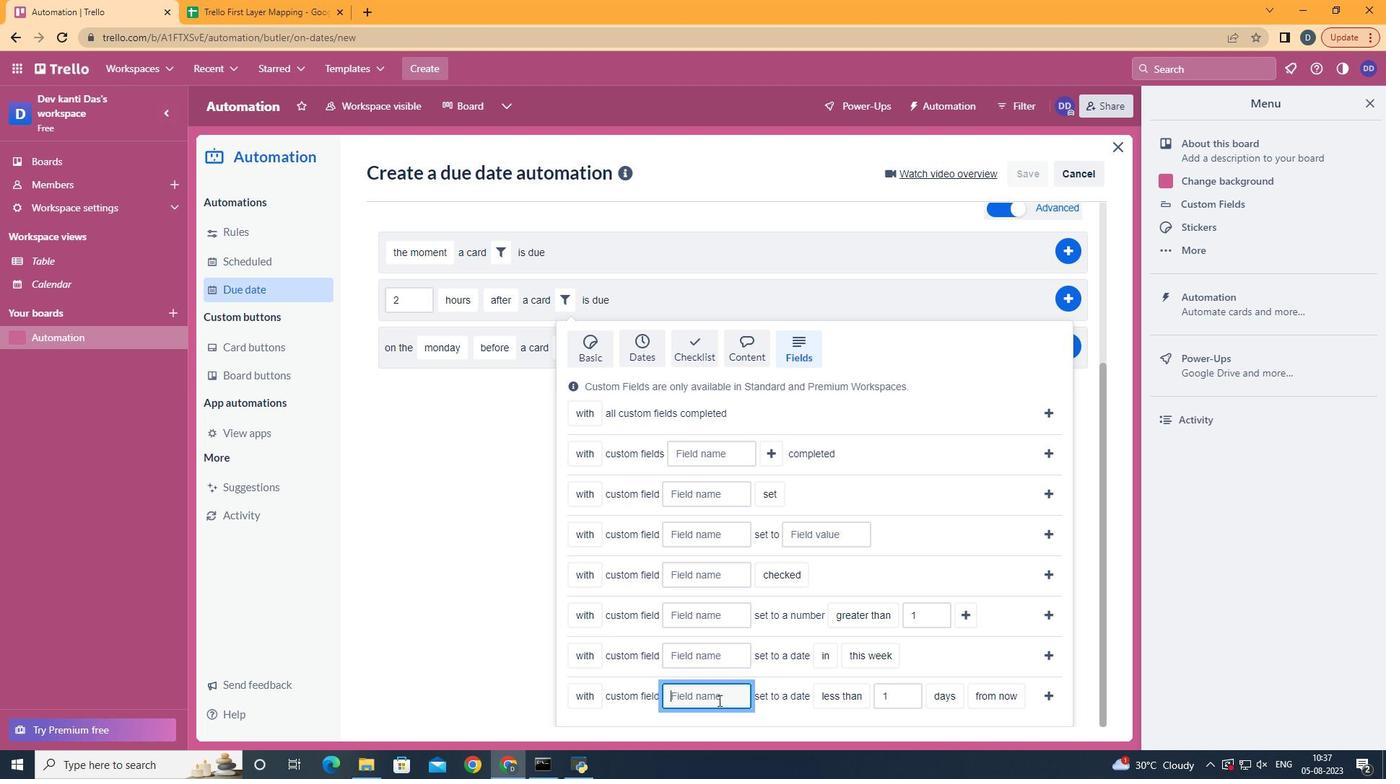 
Action: Key pressed <Key.shift>Resume
Screenshot: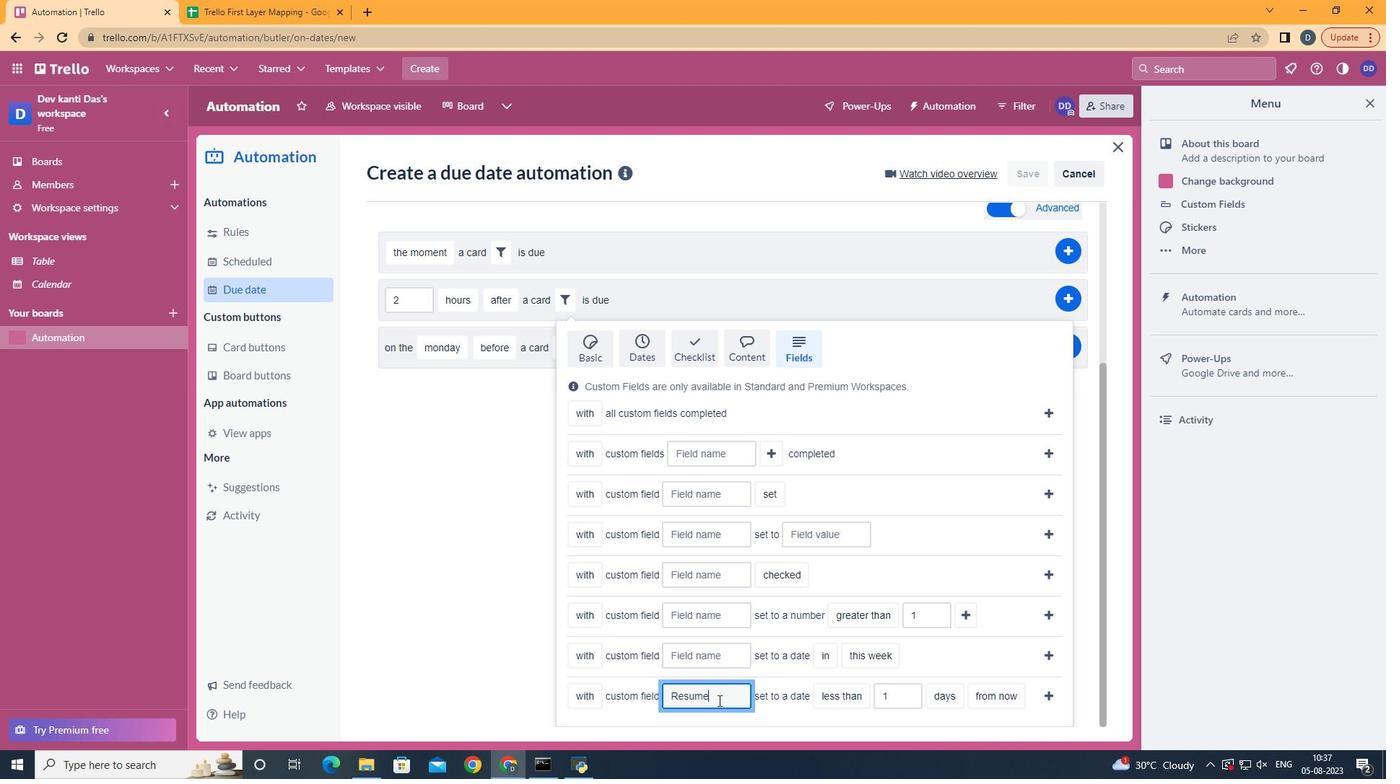 
Action: Mouse moved to (871, 672)
Screenshot: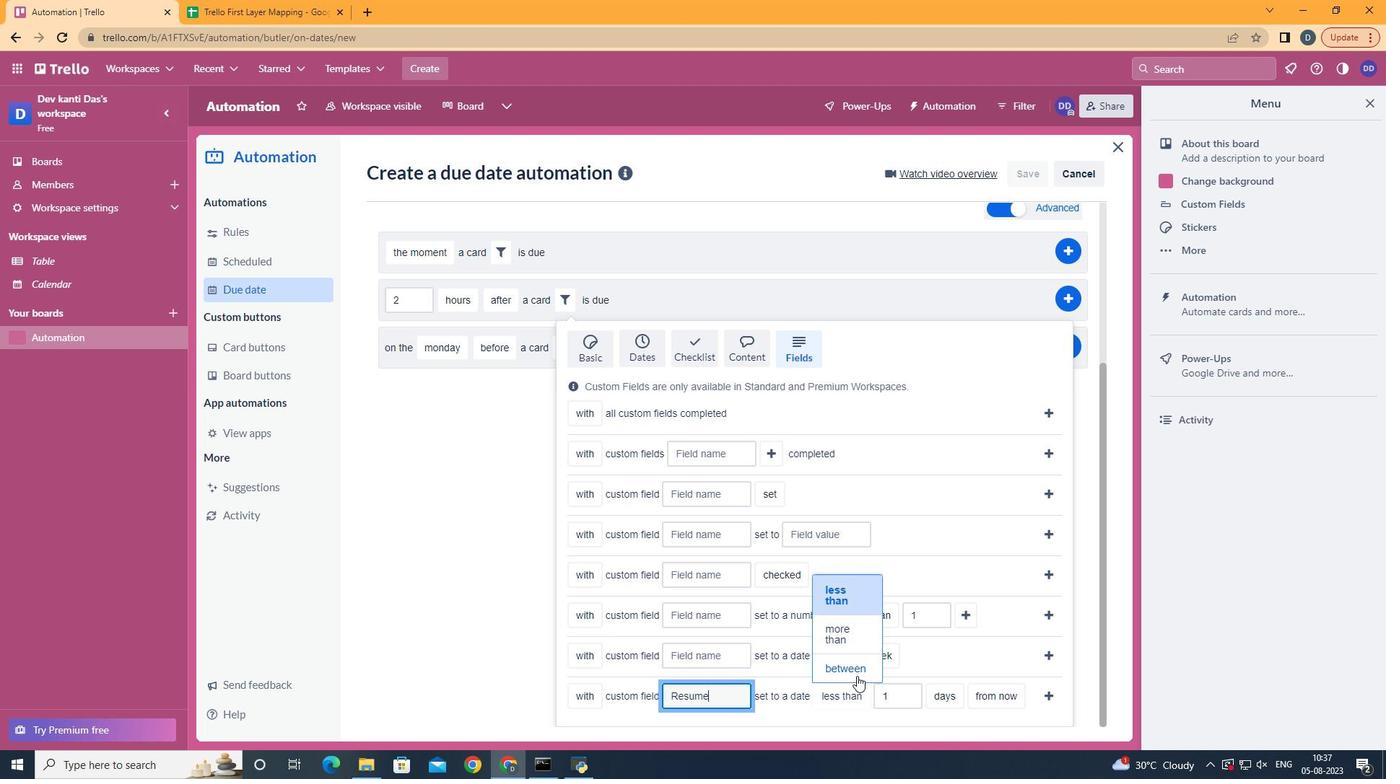 
Action: Mouse pressed left at (871, 672)
Screenshot: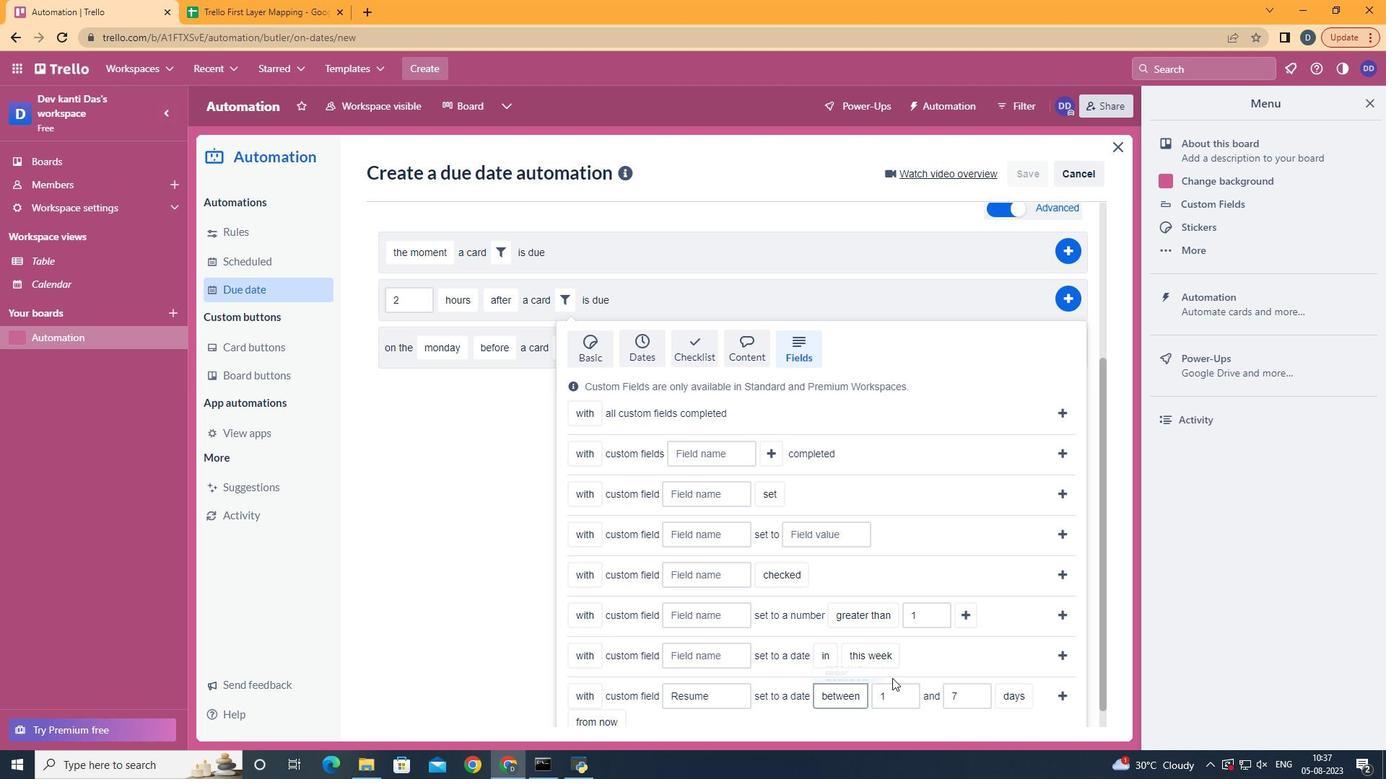 
Action: Mouse moved to (999, 651)
Screenshot: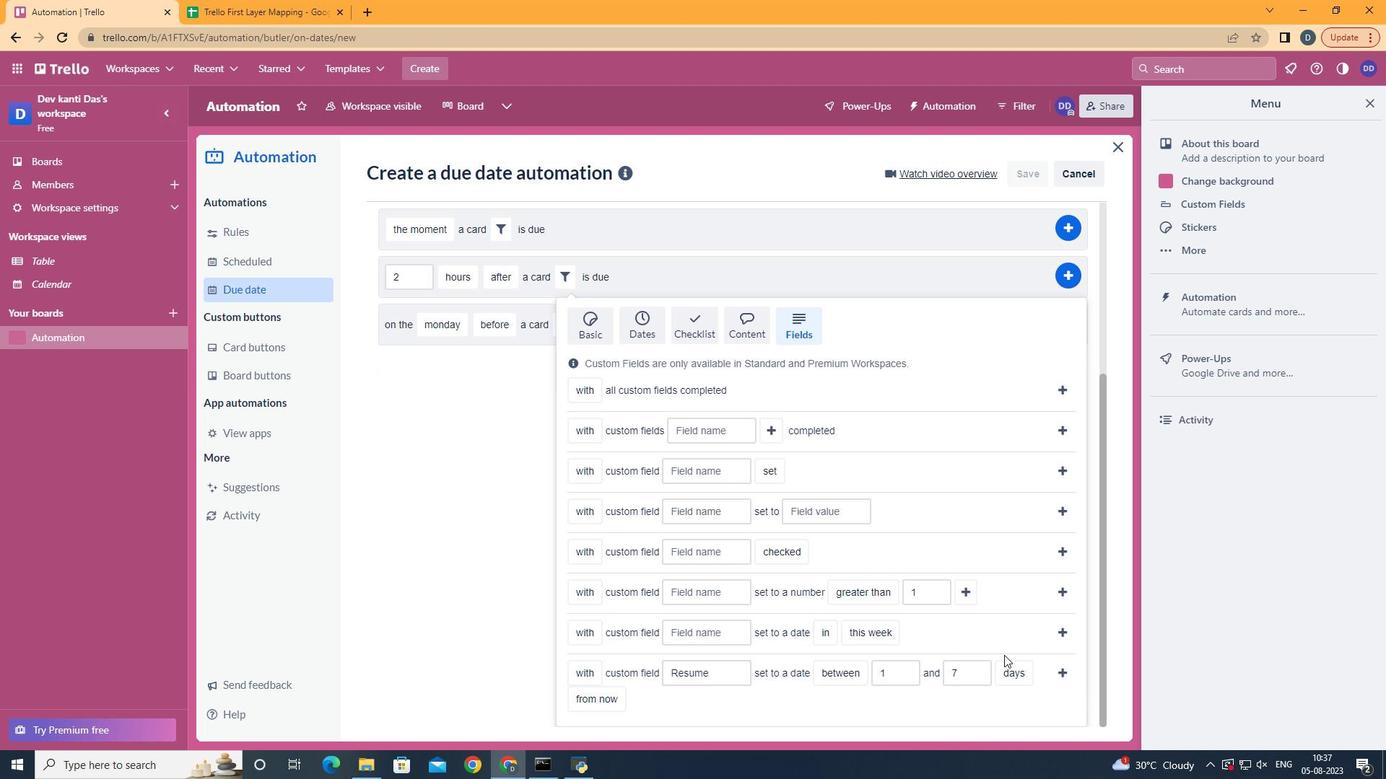 
Action: Mouse scrolled (999, 651) with delta (0, 0)
Screenshot: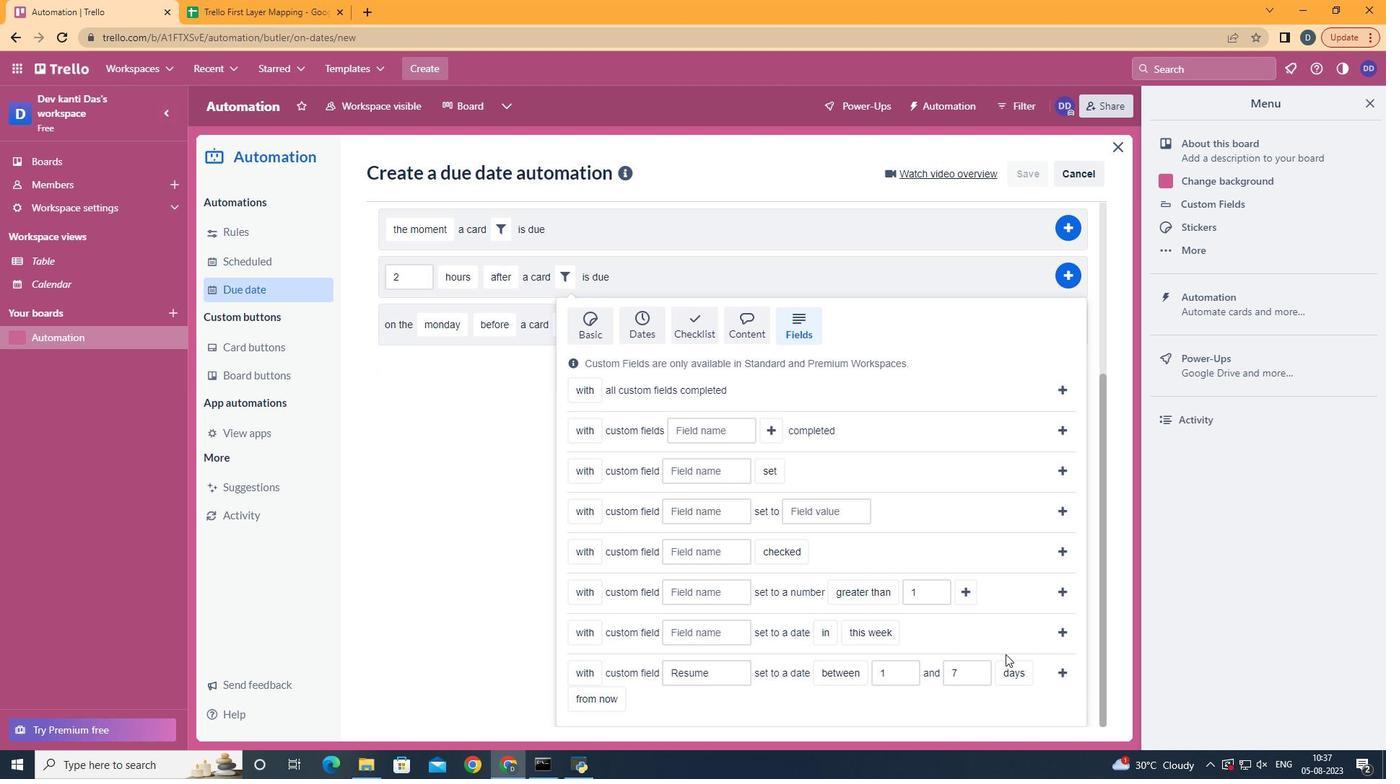 
Action: Mouse scrolled (999, 651) with delta (0, 0)
Screenshot: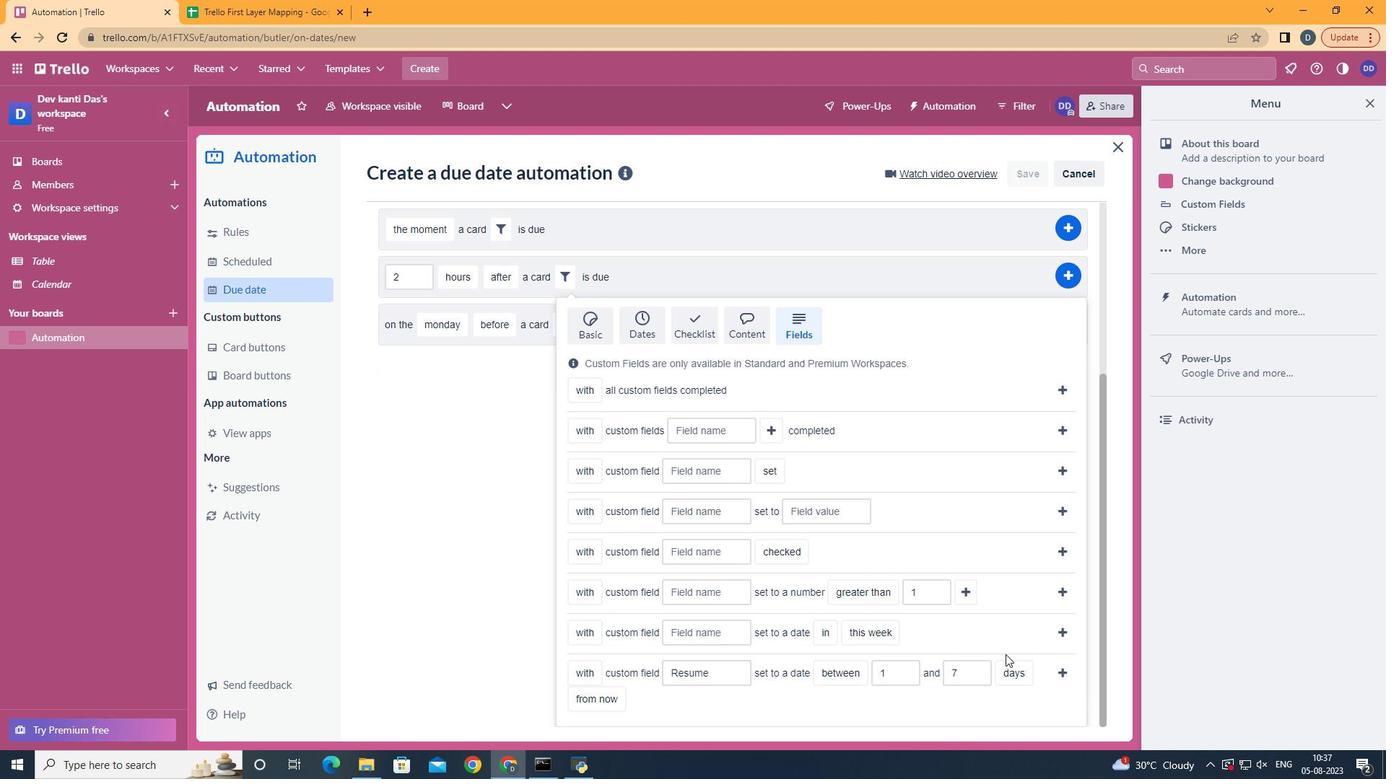 
Action: Mouse moved to (1013, 614)
Screenshot: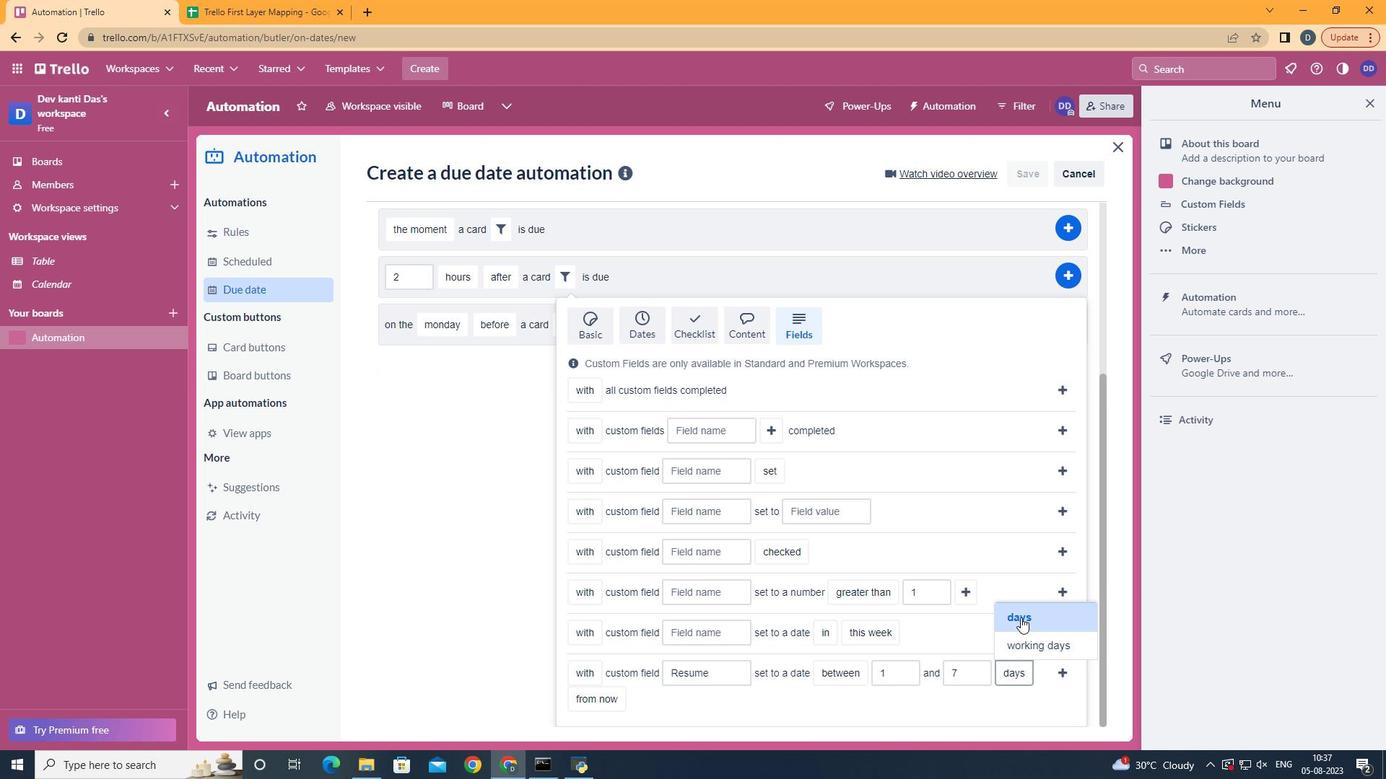 
Action: Mouse pressed left at (1013, 614)
Screenshot: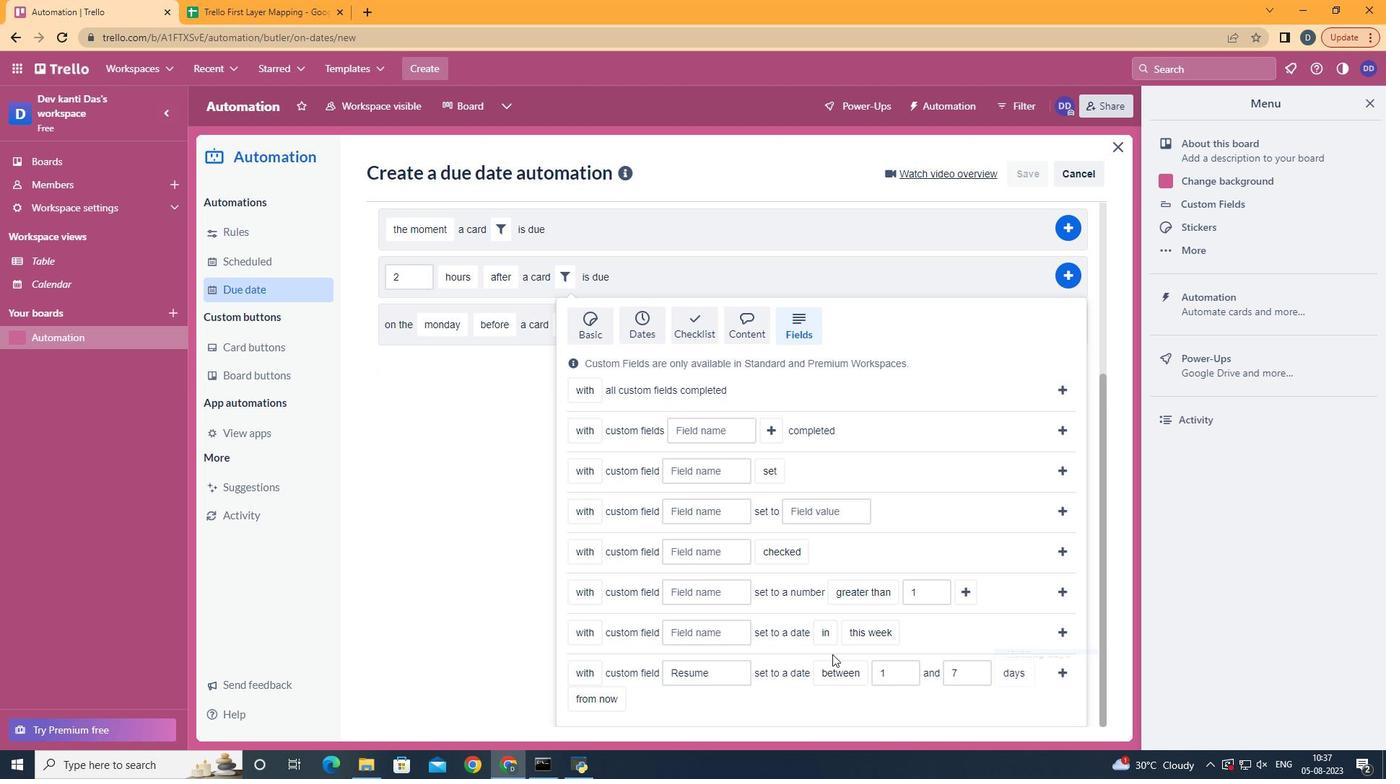 
Action: Mouse moved to (648, 630)
Screenshot: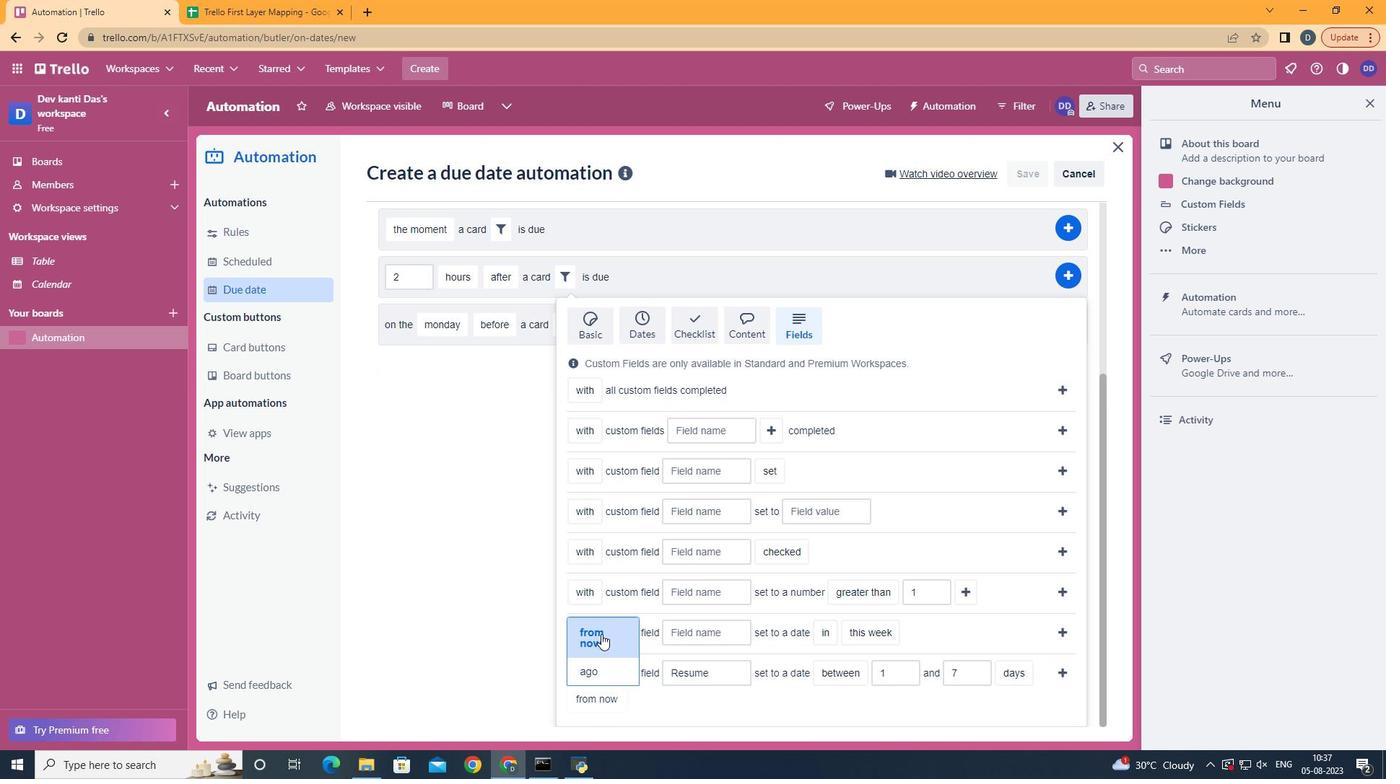 
Action: Mouse pressed left at (648, 630)
Screenshot: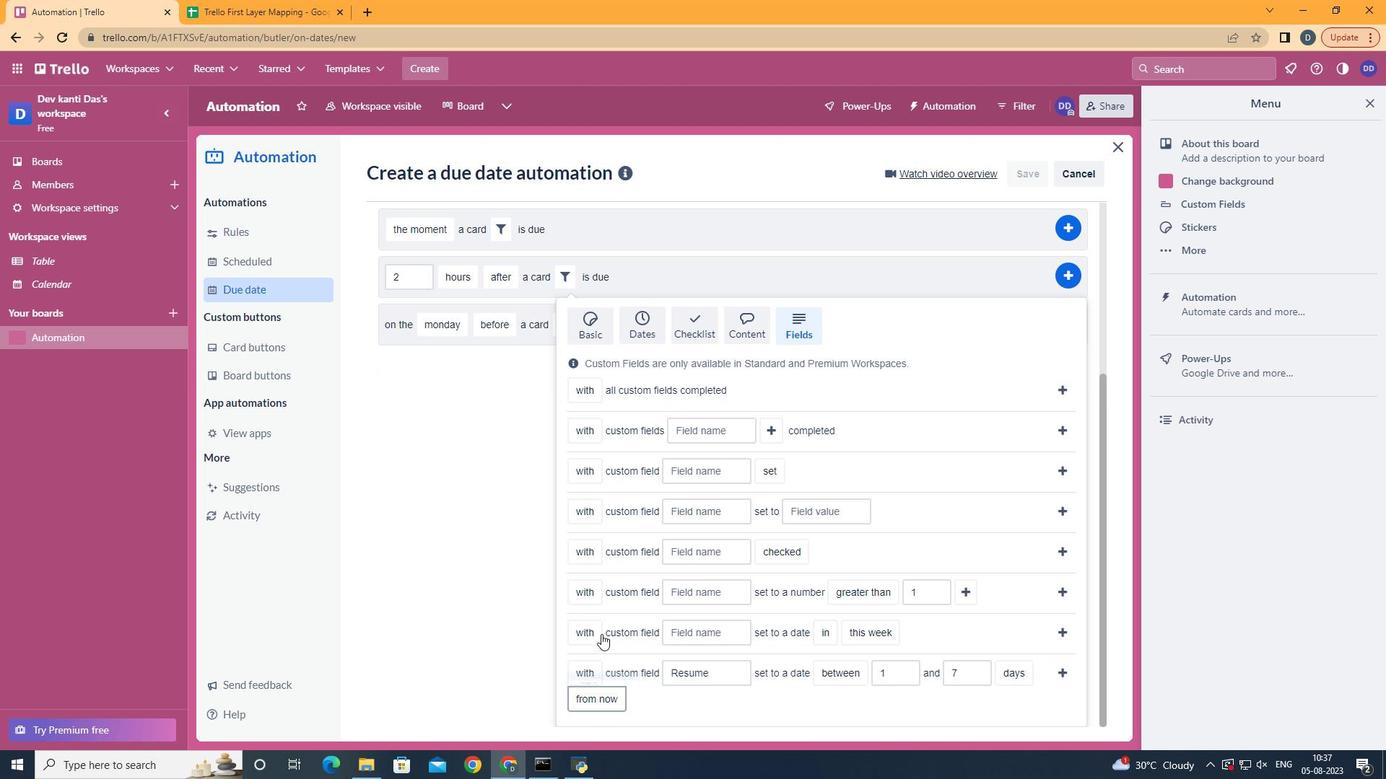 
Action: Mouse moved to (1048, 670)
Screenshot: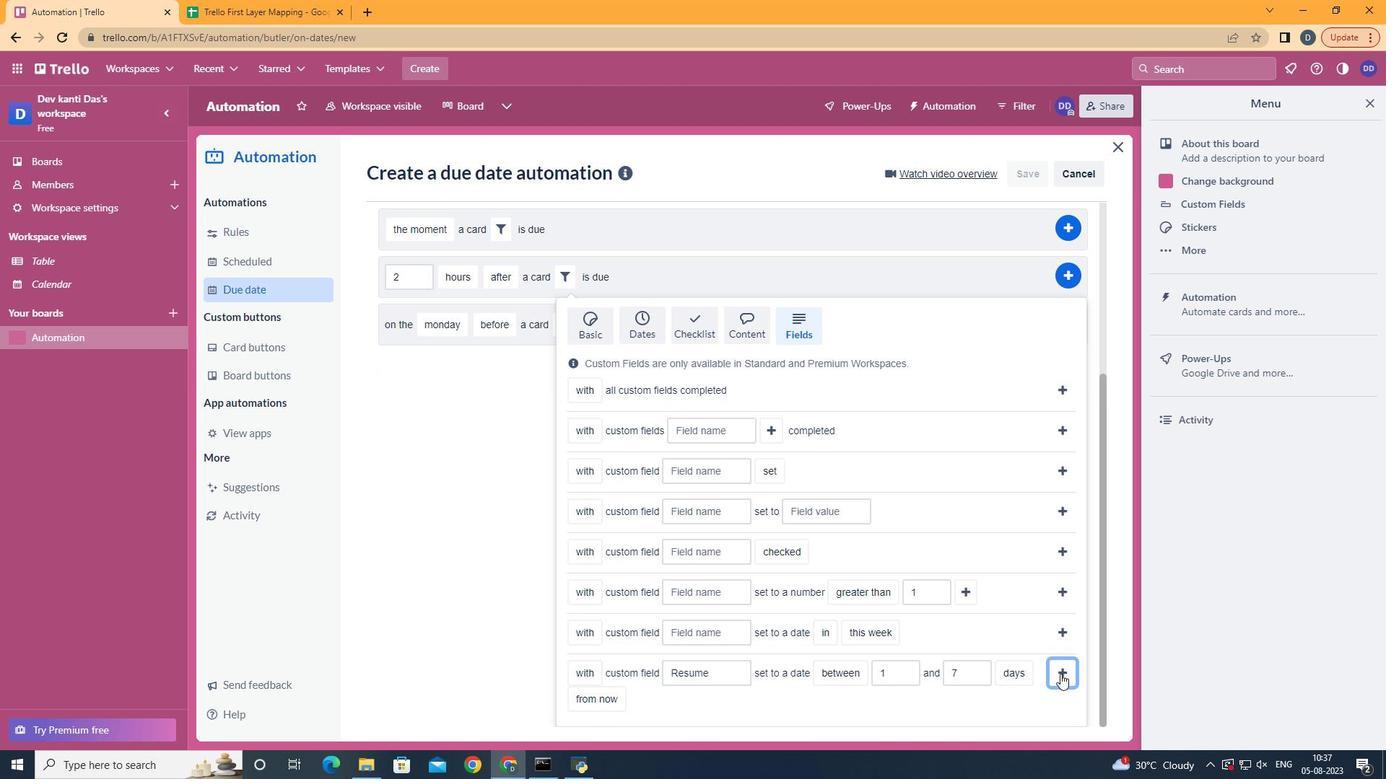 
Action: Mouse pressed left at (1048, 670)
Screenshot: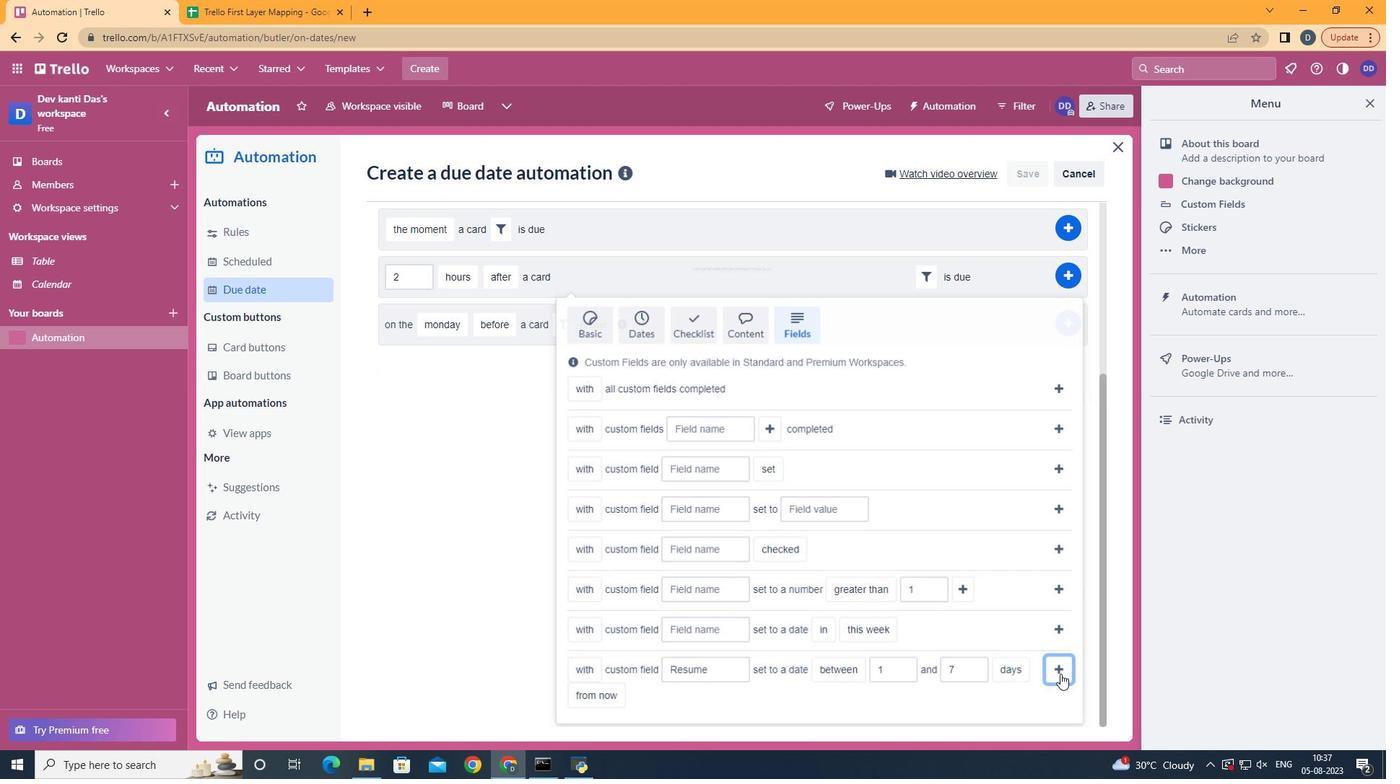 
Action: Mouse moved to (1064, 529)
Screenshot: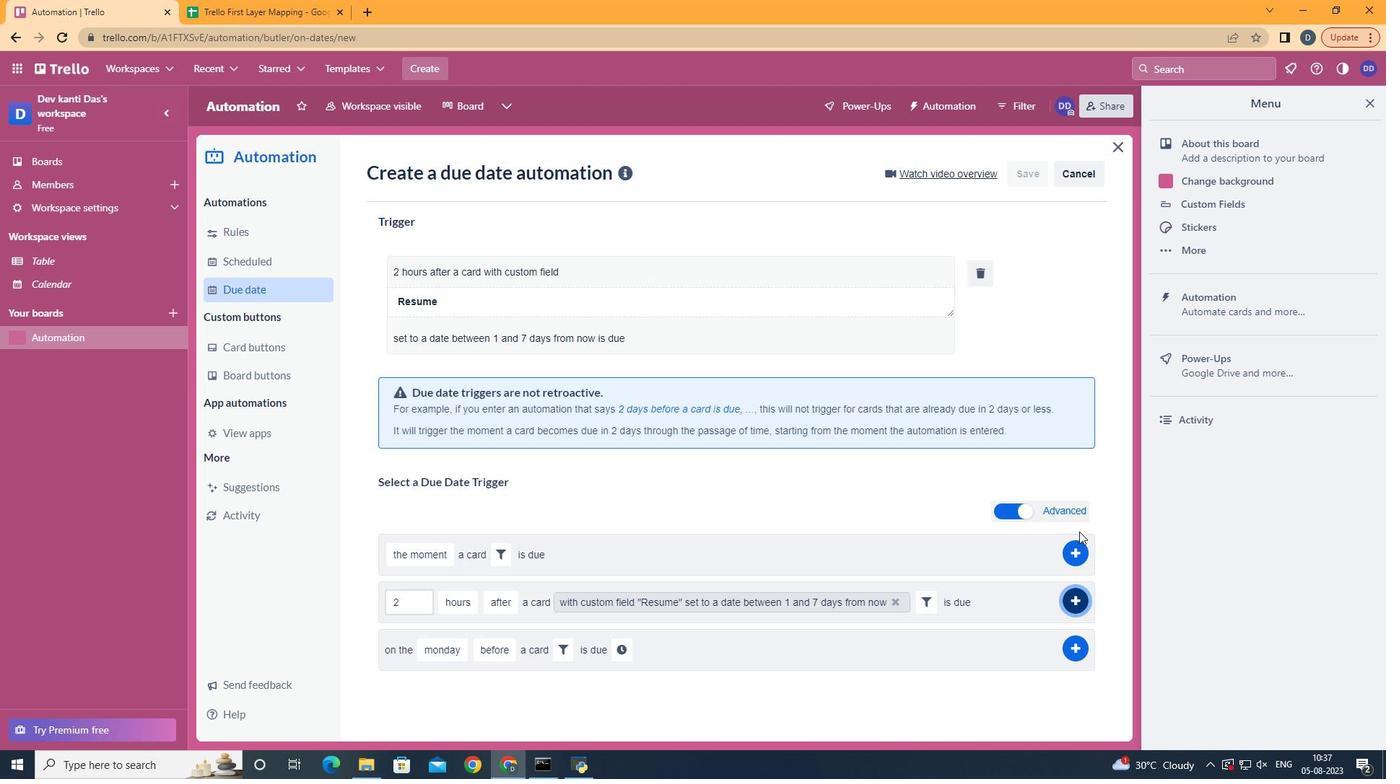 
Action: Mouse pressed left at (1064, 529)
Screenshot: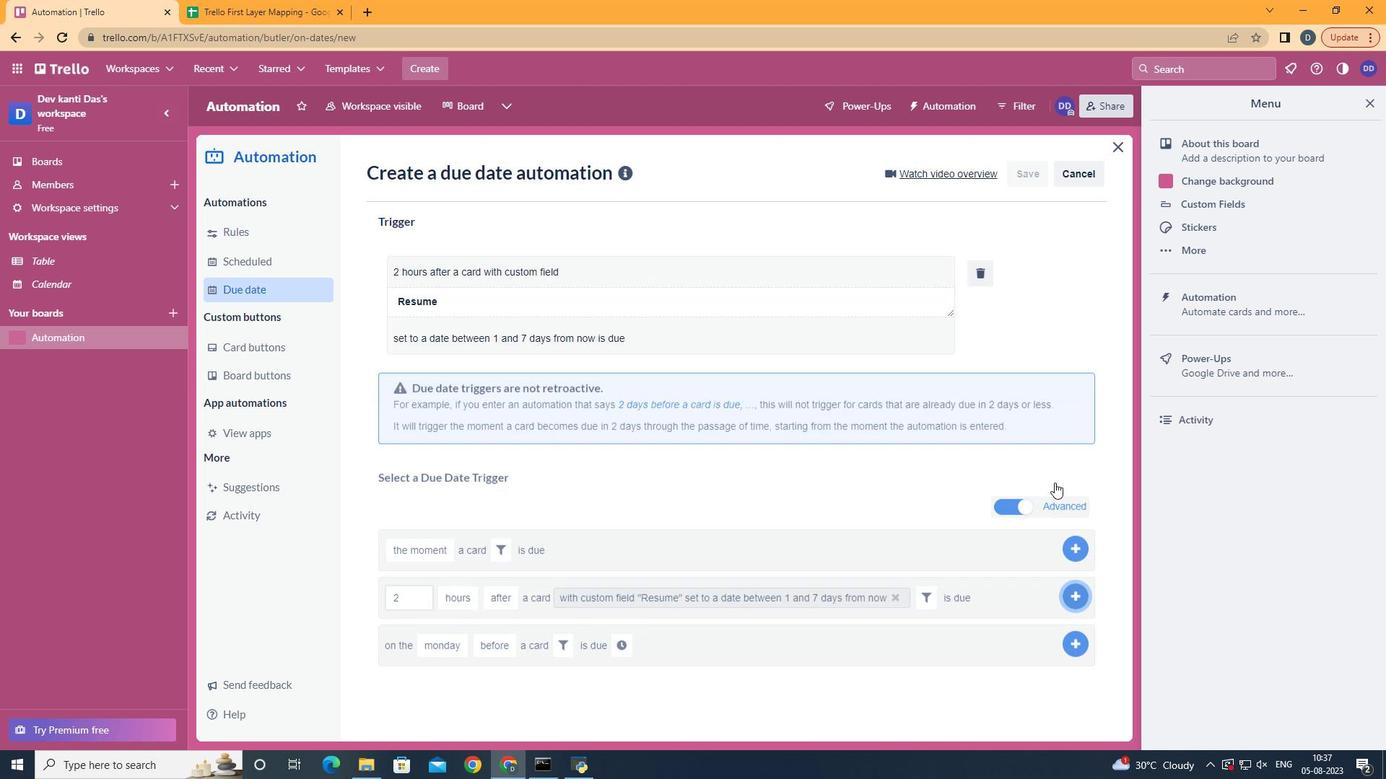 
Action: Mouse moved to (651, 254)
Screenshot: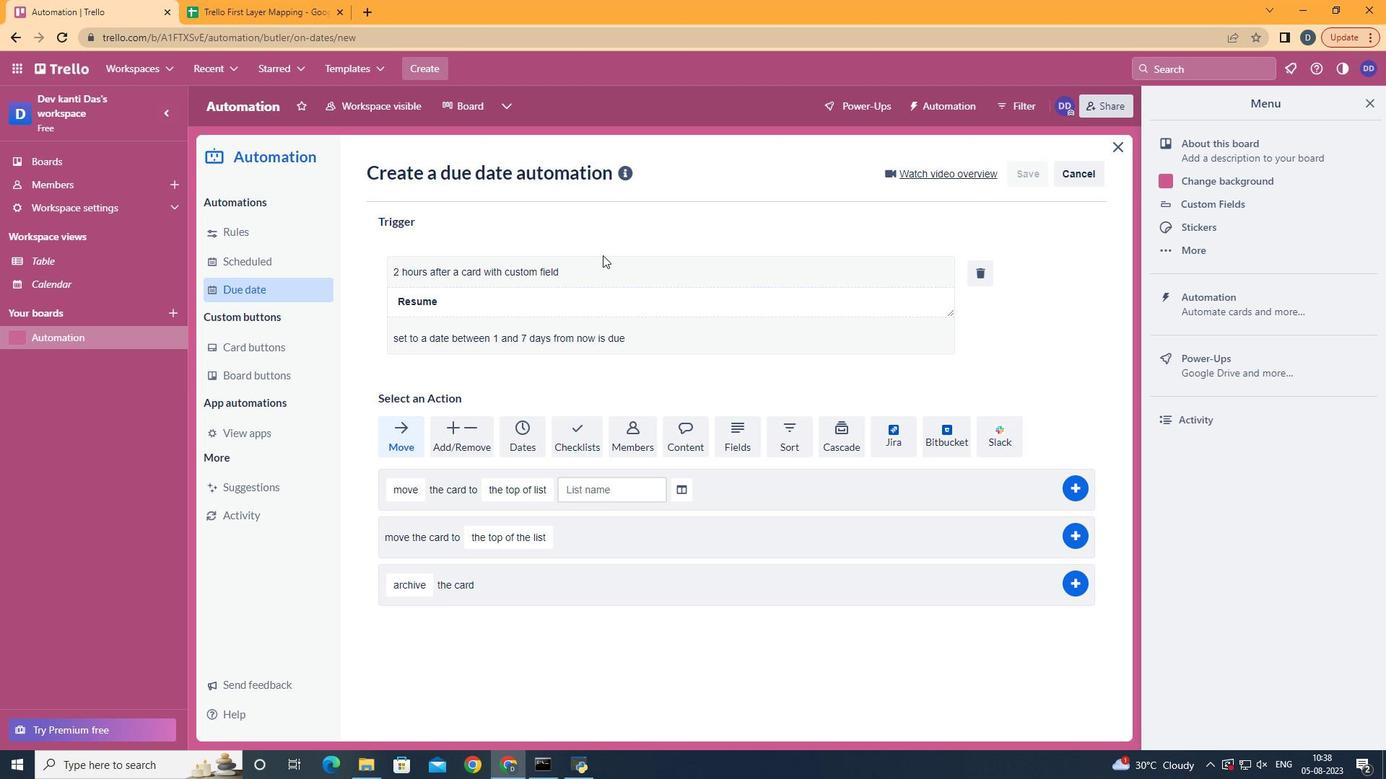 
